 Task: Search One-way flight tickets for 2 adults, 2 children, in Premium economy from Hurghada to Kuala Lumpur to travel on 20-Nov-2023.  Stops: Any number of stops. Choice of flight is Emirates.  Outbound departure time preference is 08:00. Flight should be Any emissions. Connecting airport is Dubai.
Action: Mouse moved to (283, 200)
Screenshot: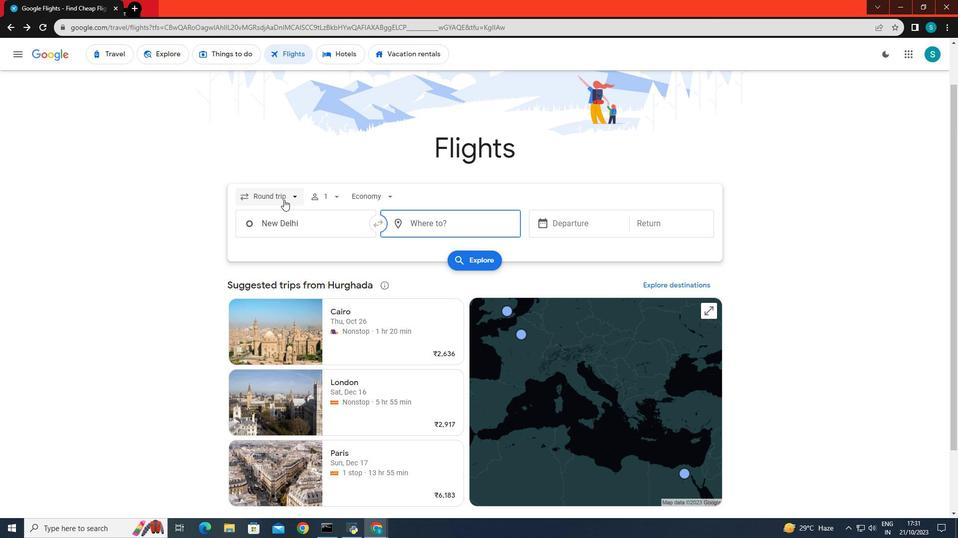 
Action: Mouse pressed left at (283, 200)
Screenshot: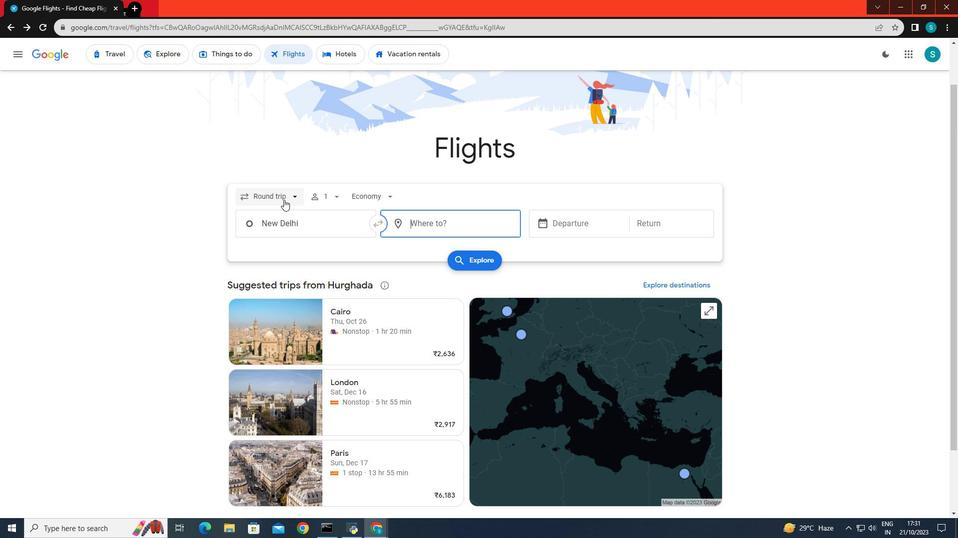 
Action: Mouse moved to (271, 243)
Screenshot: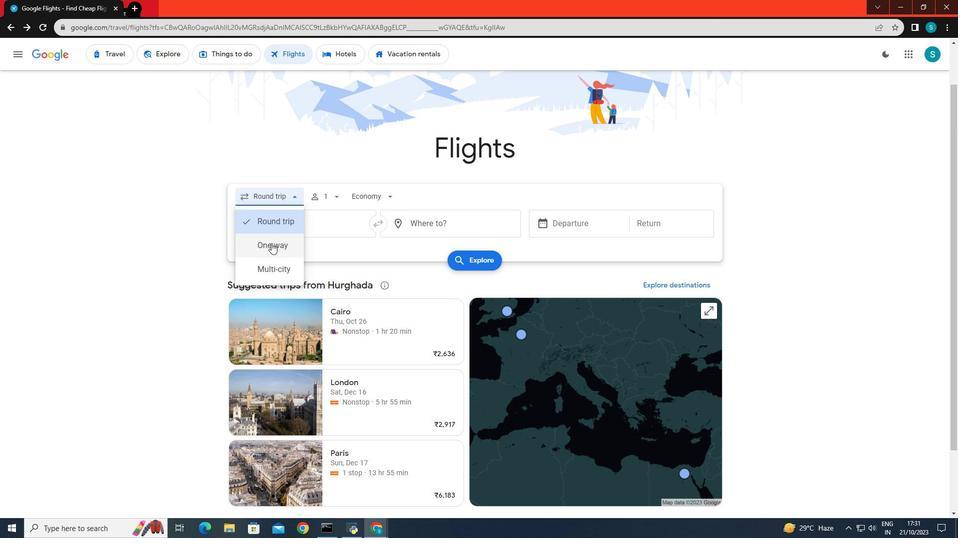 
Action: Mouse pressed left at (271, 243)
Screenshot: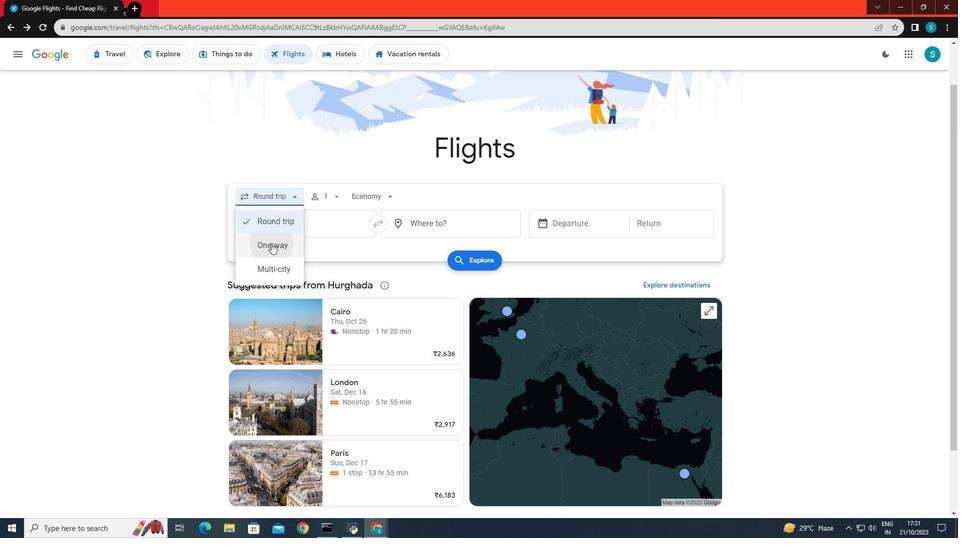
Action: Mouse moved to (325, 192)
Screenshot: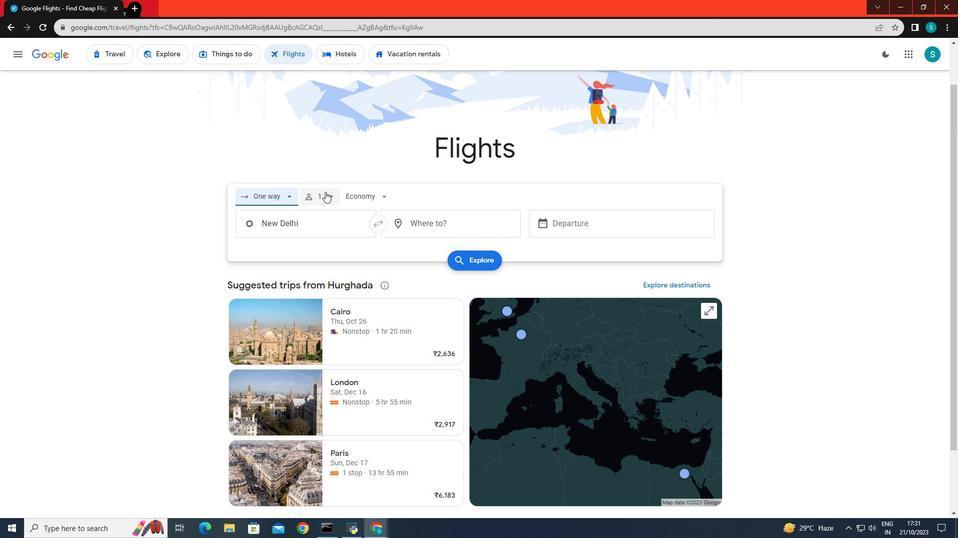 
Action: Mouse pressed left at (325, 192)
Screenshot: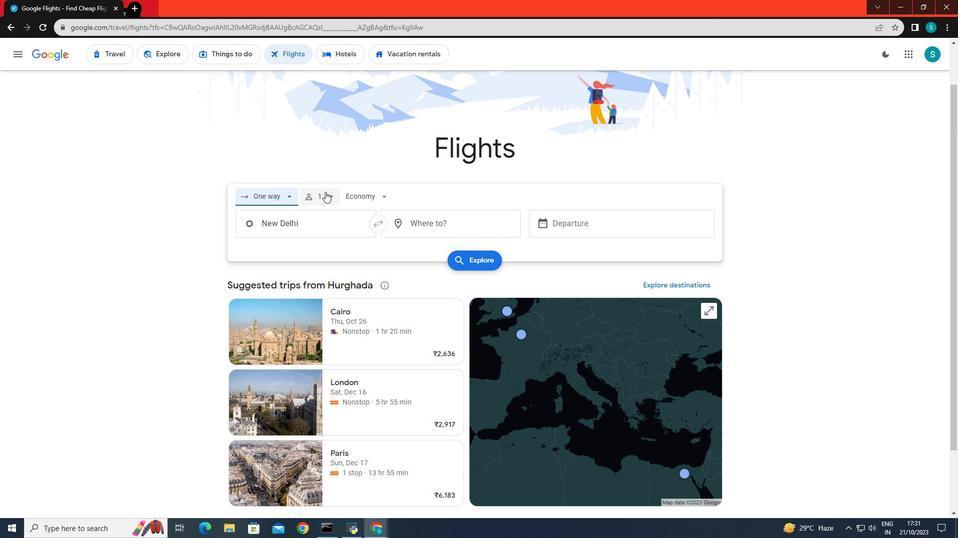 
Action: Mouse moved to (405, 223)
Screenshot: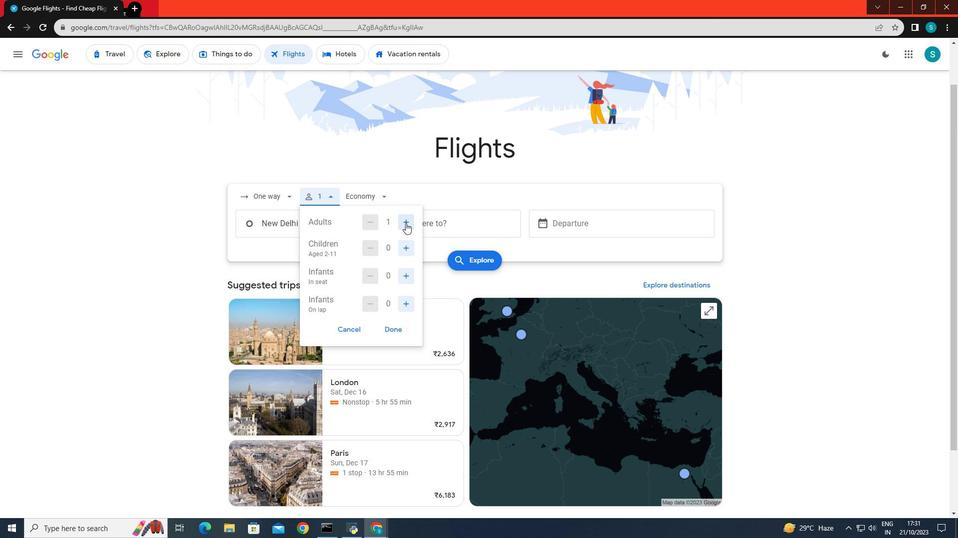 
Action: Mouse pressed left at (405, 223)
Screenshot: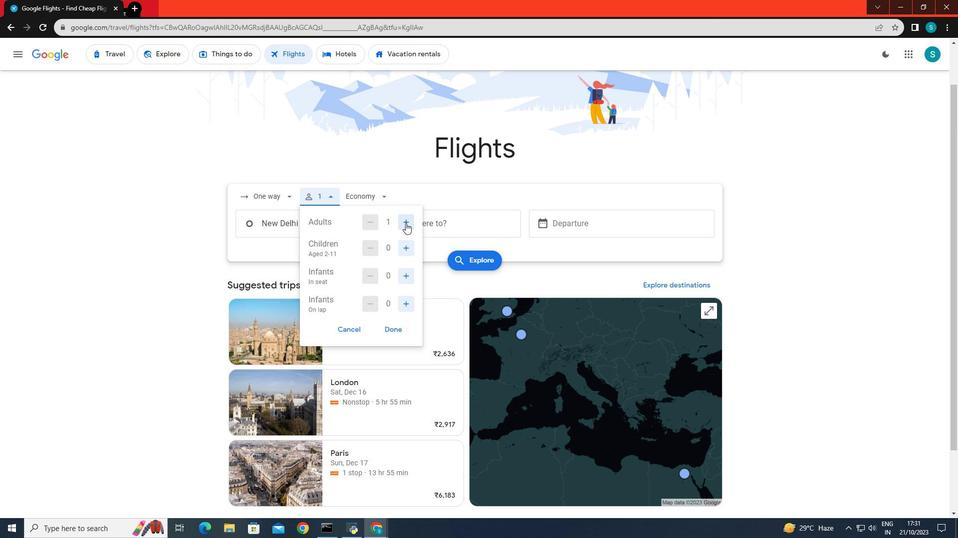 
Action: Mouse moved to (408, 252)
Screenshot: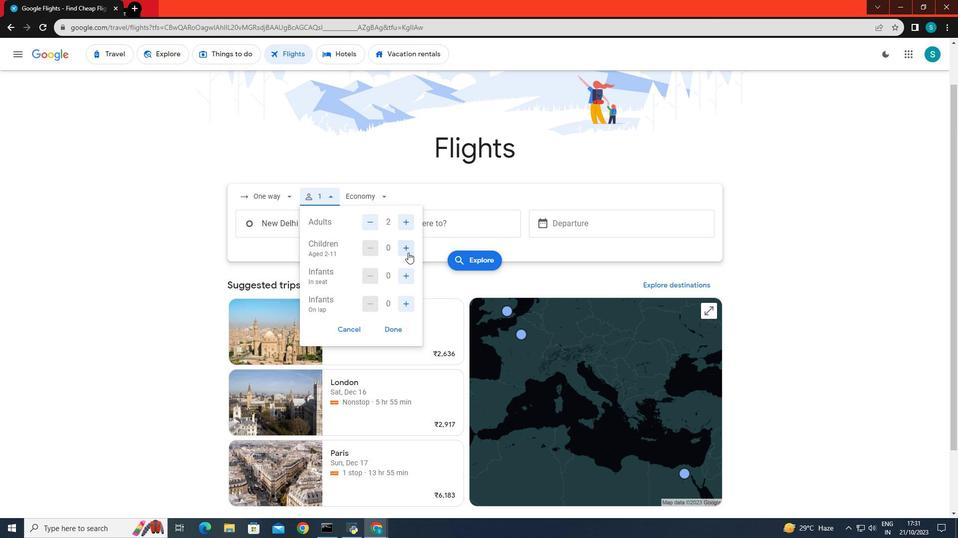 
Action: Mouse pressed left at (408, 252)
Screenshot: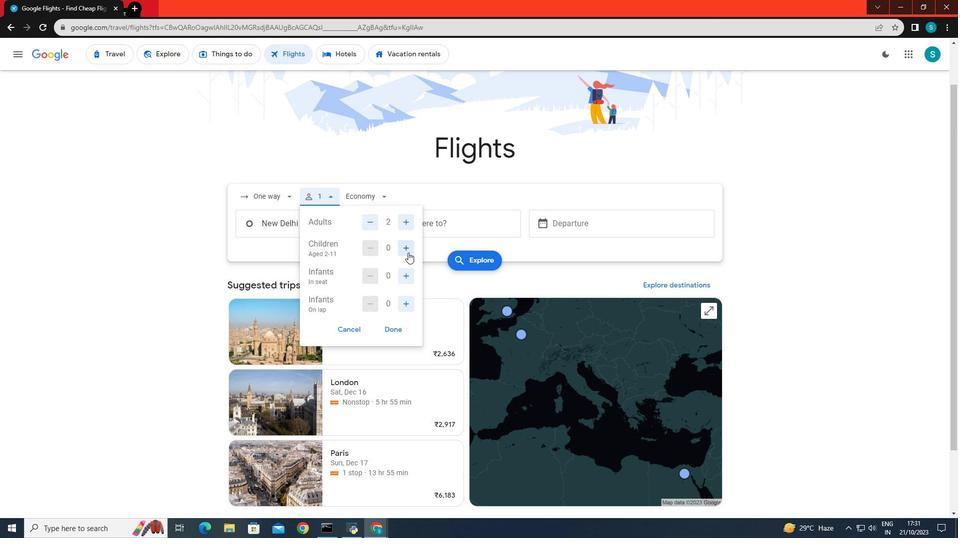 
Action: Mouse pressed left at (408, 252)
Screenshot: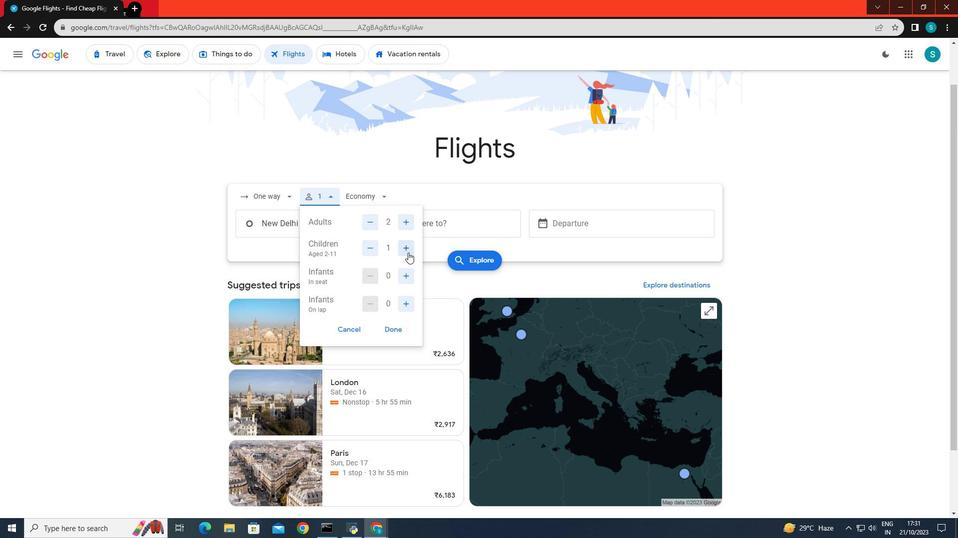 
Action: Mouse moved to (401, 331)
Screenshot: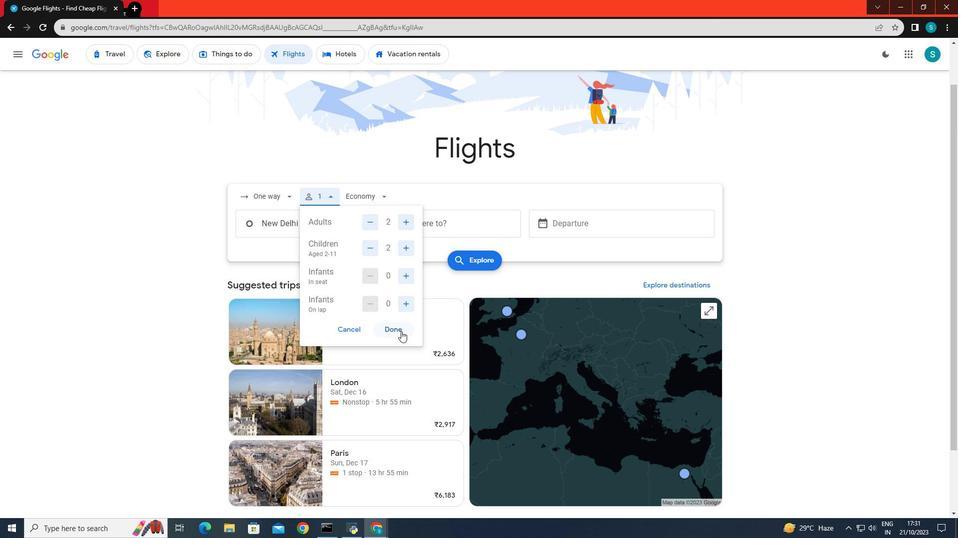 
Action: Mouse pressed left at (401, 331)
Screenshot: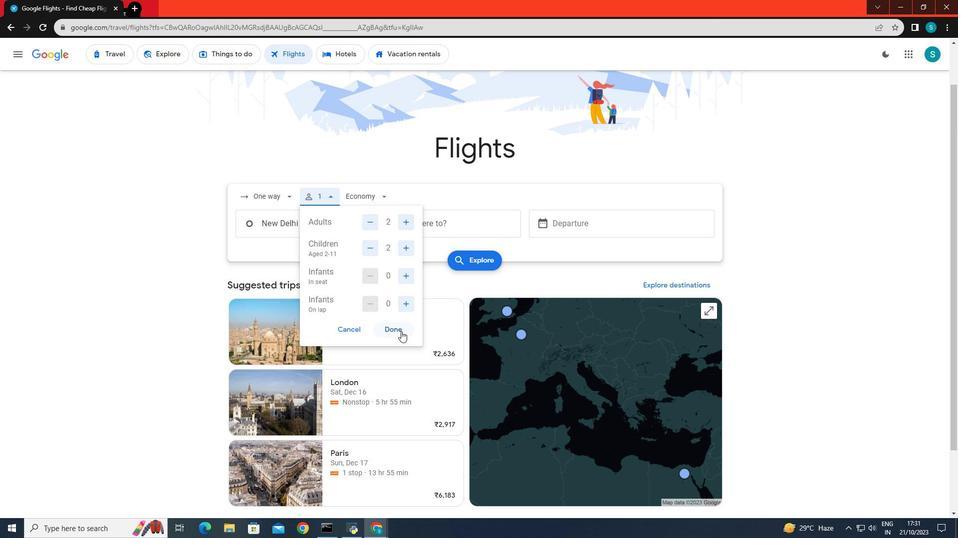
Action: Mouse moved to (359, 200)
Screenshot: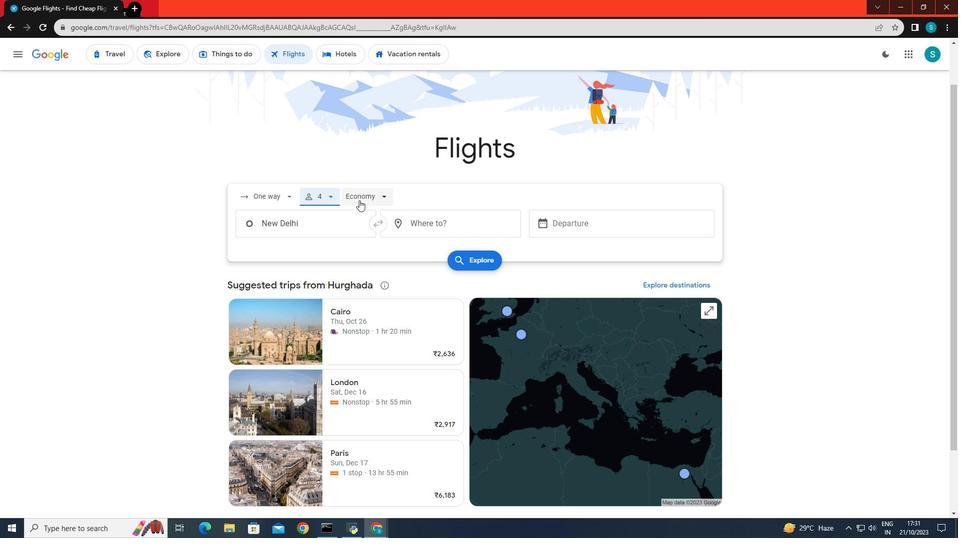 
Action: Mouse pressed left at (359, 200)
Screenshot: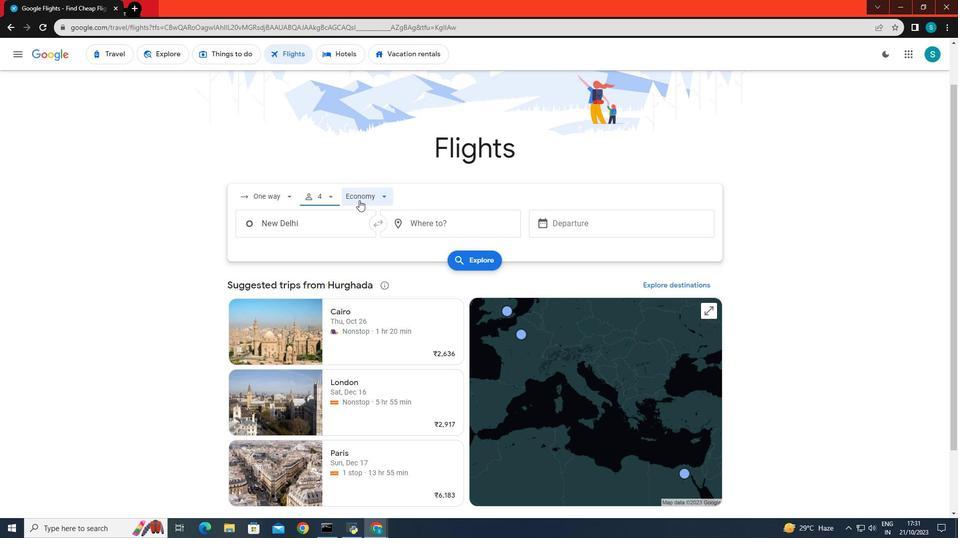 
Action: Mouse moved to (366, 247)
Screenshot: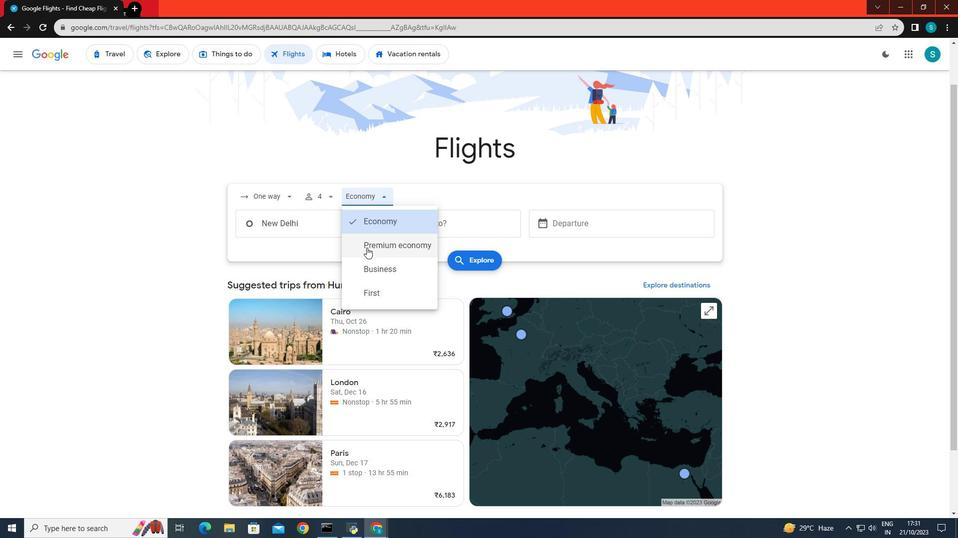 
Action: Mouse pressed left at (366, 247)
Screenshot: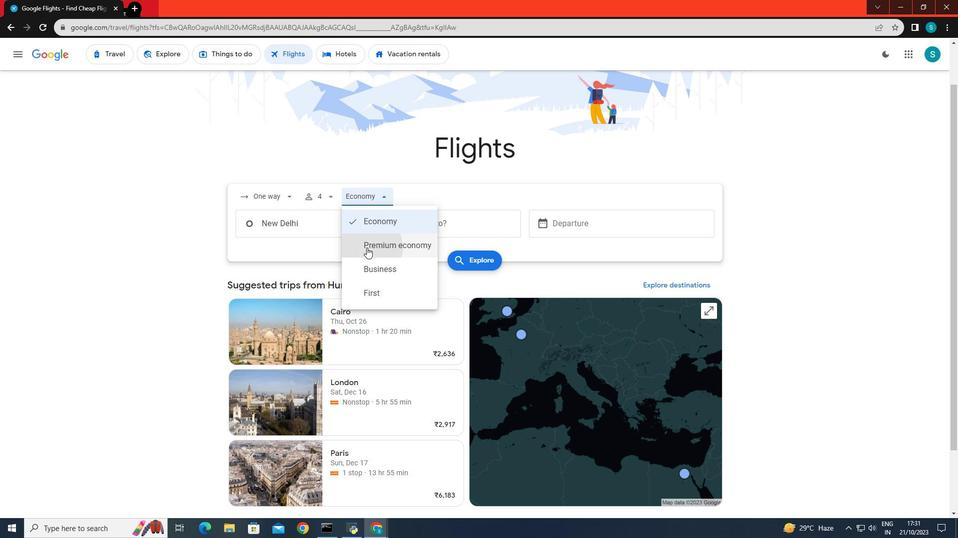 
Action: Mouse moved to (306, 223)
Screenshot: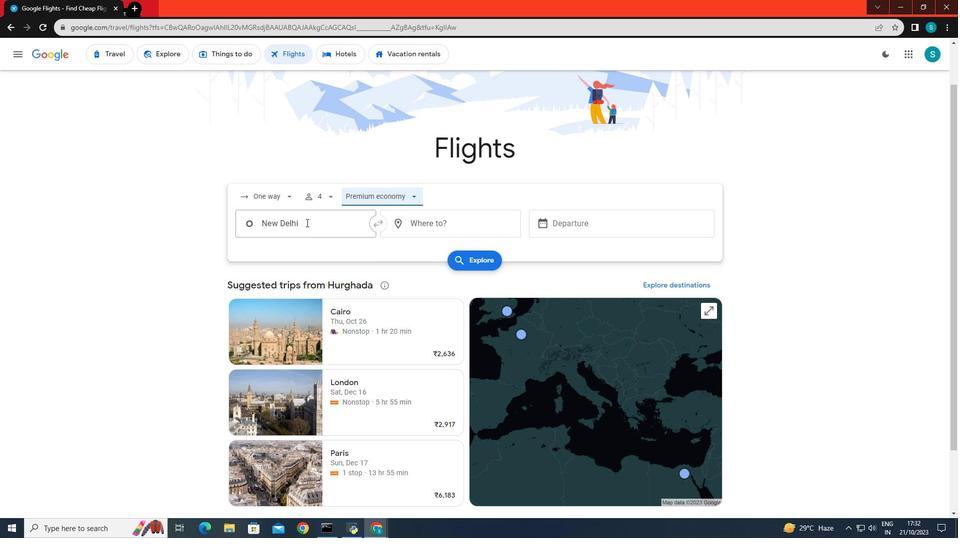 
Action: Mouse pressed left at (306, 223)
Screenshot: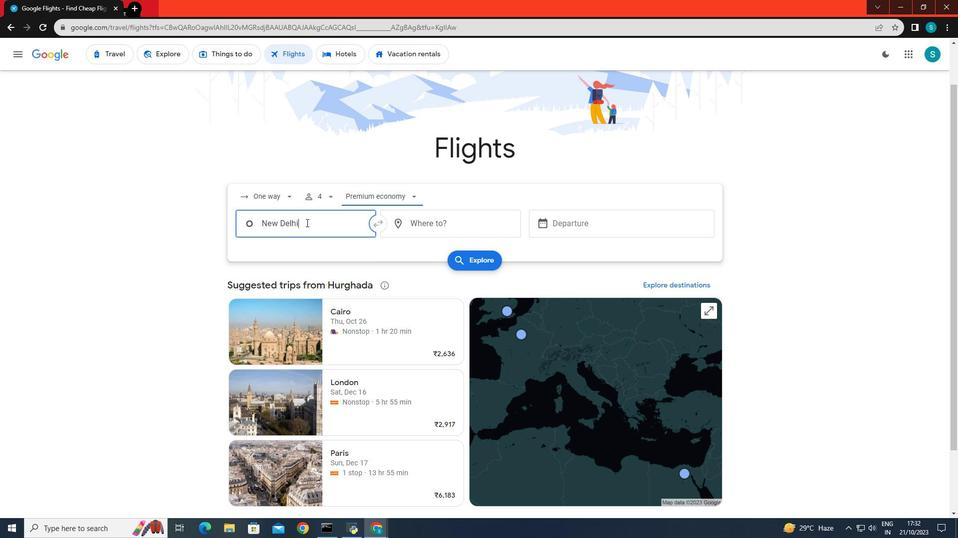 
Action: Key pressed <Key.backspace><Key.caps_lock>H<Key.caps_lock>i<Key.backspace>urghada
Screenshot: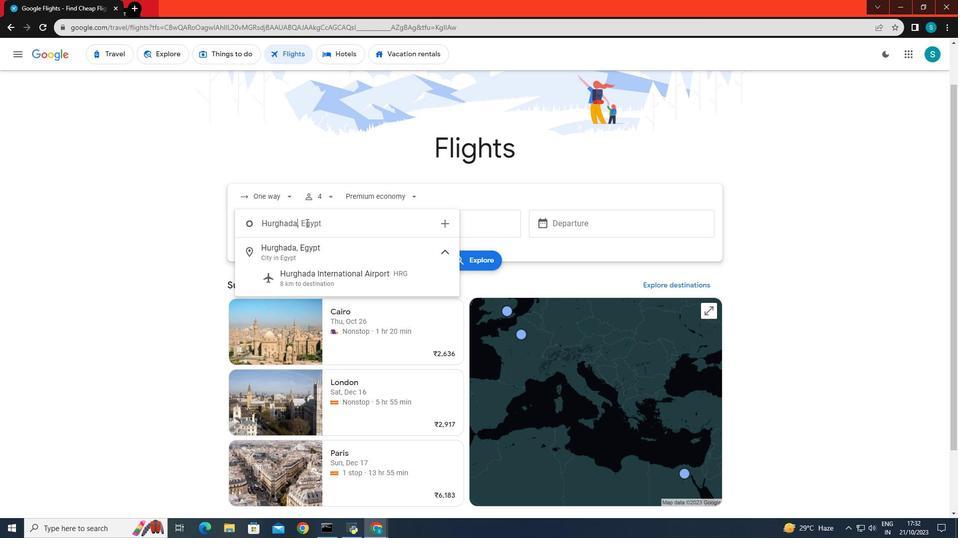 
Action: Mouse moved to (311, 281)
Screenshot: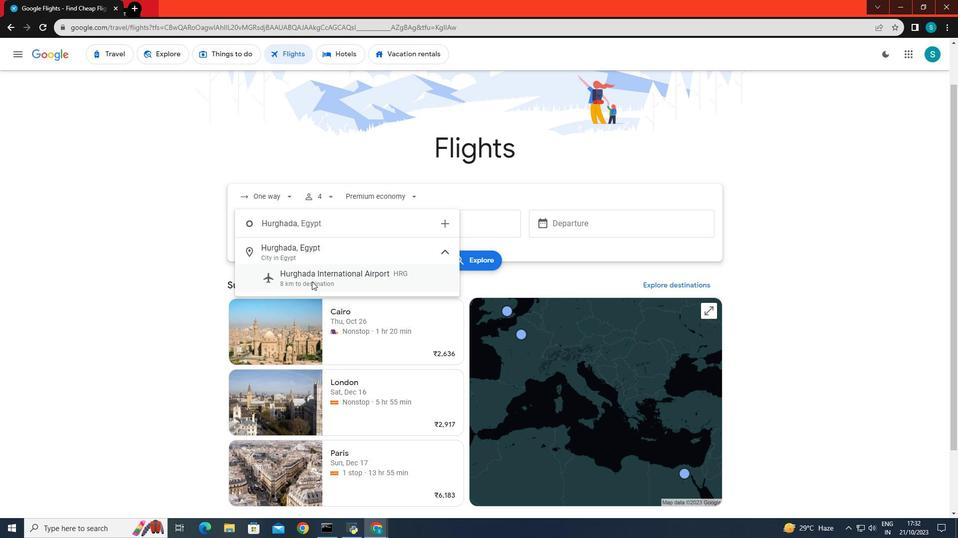 
Action: Mouse pressed left at (311, 281)
Screenshot: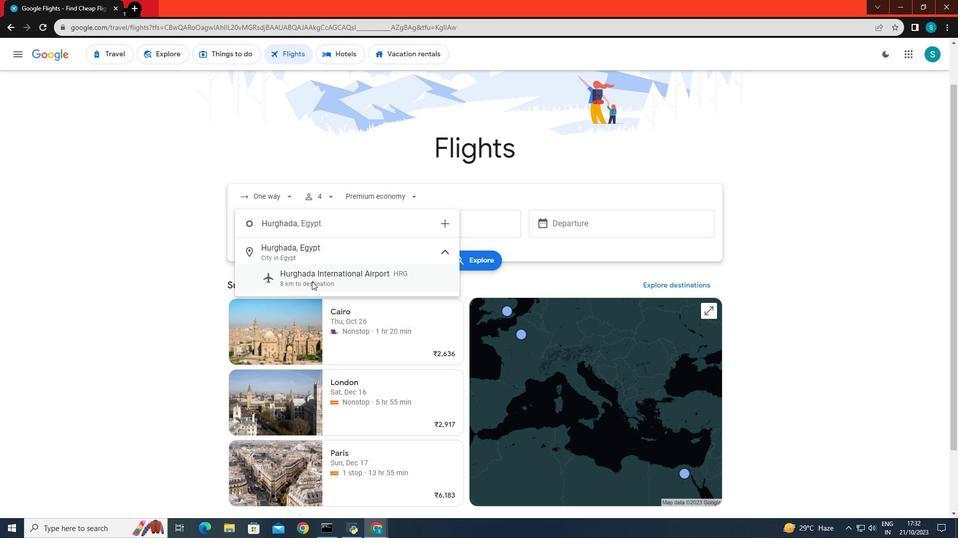 
Action: Mouse moved to (416, 222)
Screenshot: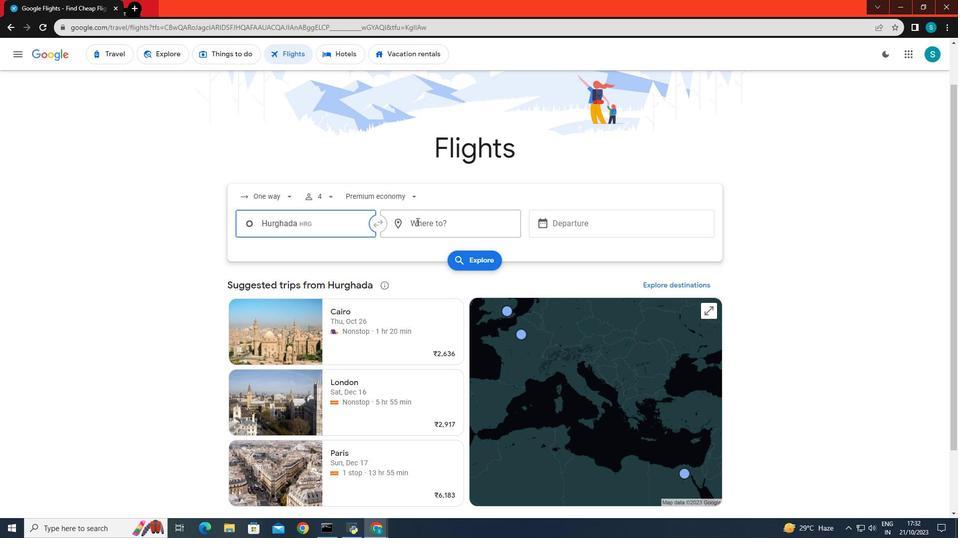 
Action: Mouse pressed left at (416, 222)
Screenshot: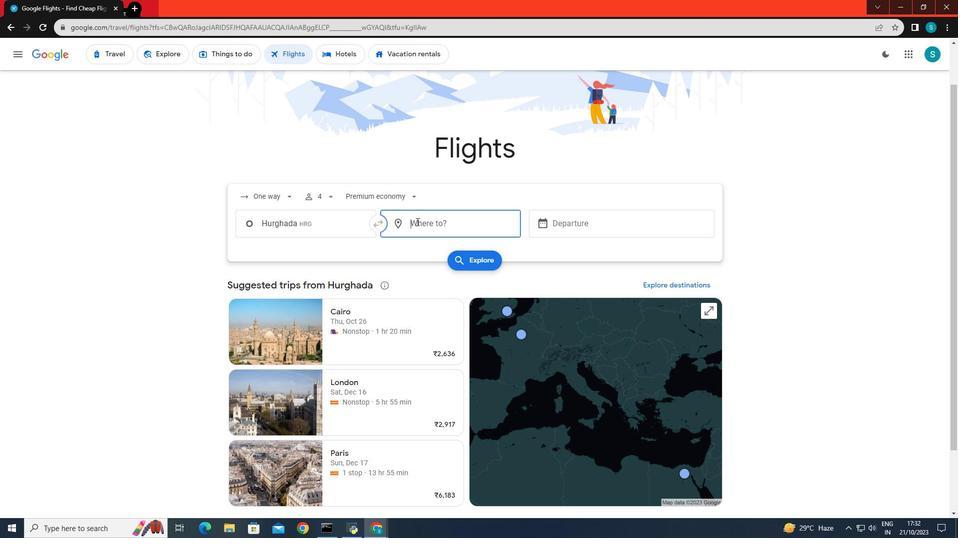 
Action: Mouse moved to (408, 219)
Screenshot: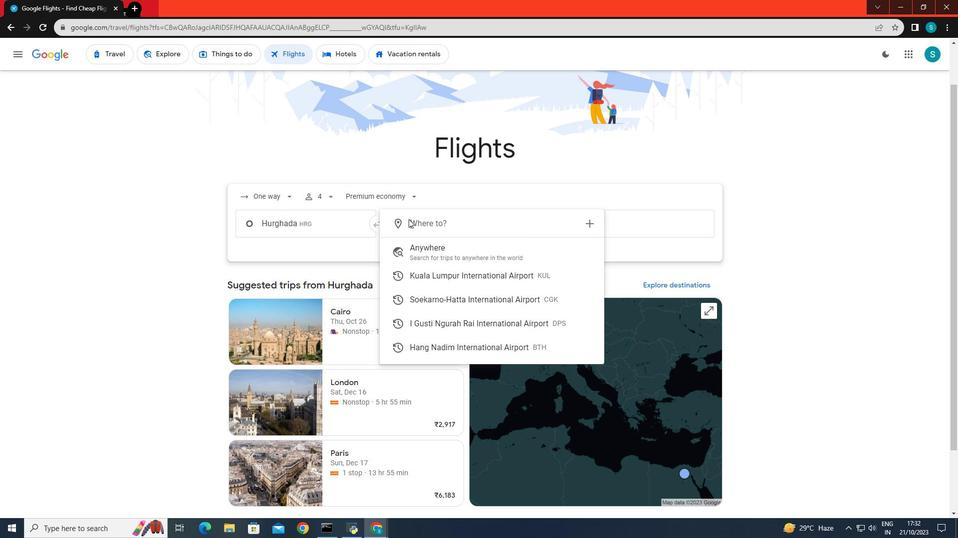 
Action: Key pressed <Key.caps_lock>K<Key.caps_lock>uala<Key.space><Key.caps_lock>L
Screenshot: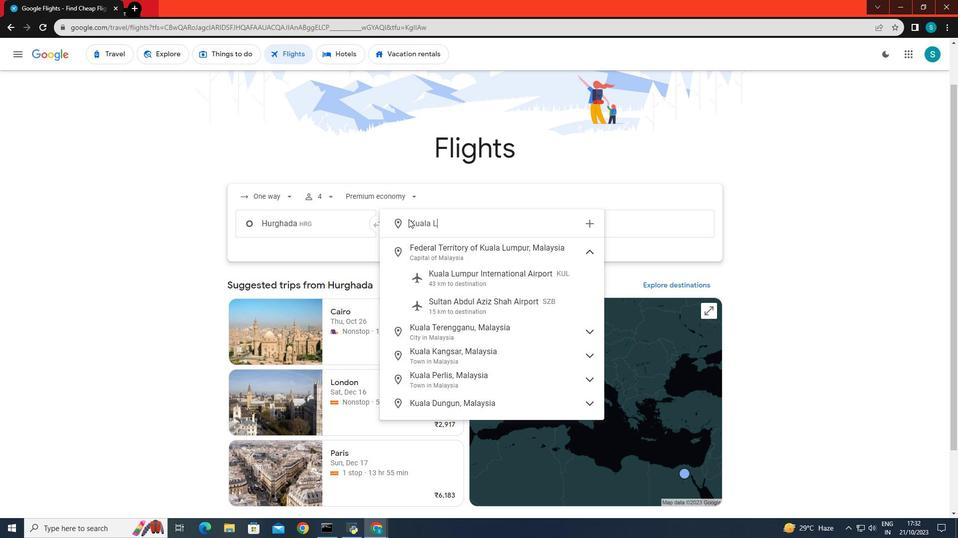 
Action: Mouse moved to (439, 275)
Screenshot: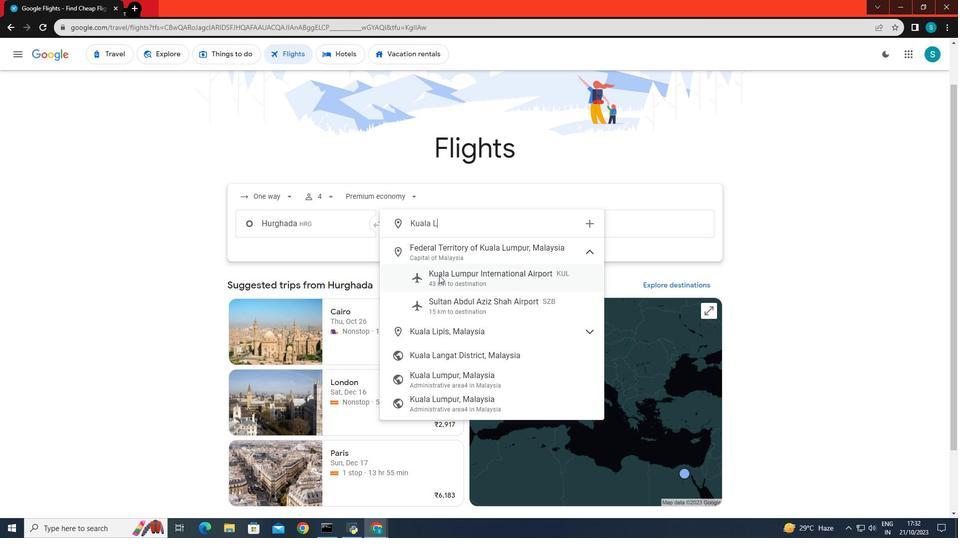 
Action: Mouse pressed left at (439, 275)
Screenshot: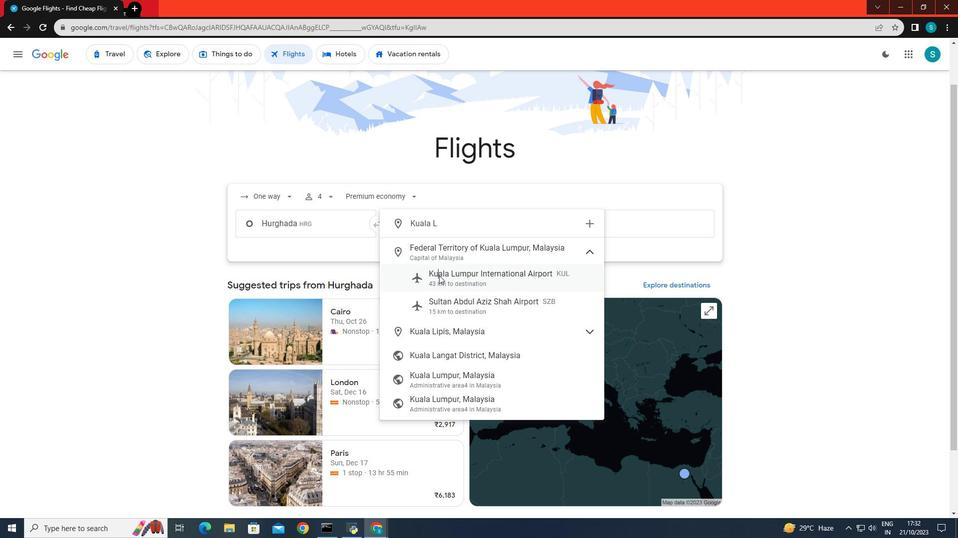 
Action: Mouse moved to (569, 227)
Screenshot: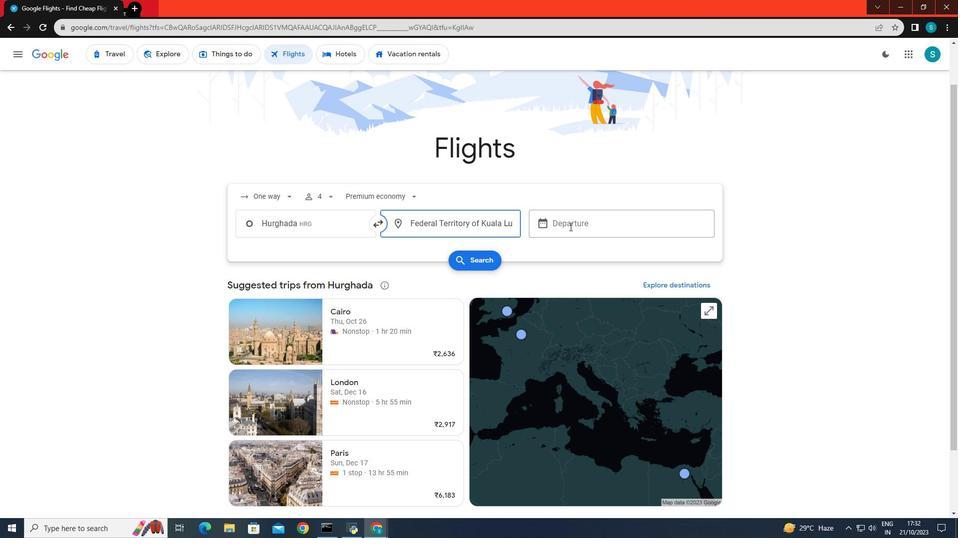 
Action: Mouse pressed left at (569, 227)
Screenshot: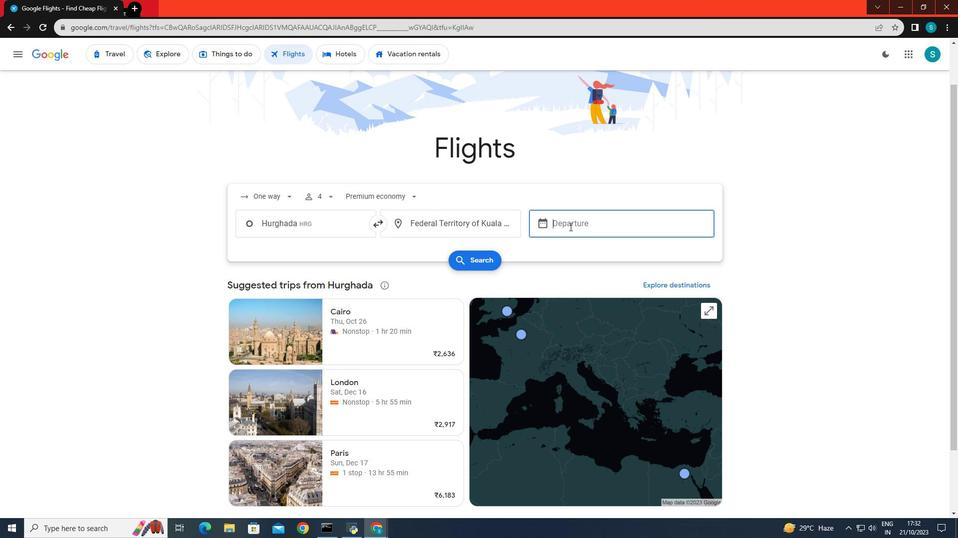 
Action: Mouse moved to (575, 386)
Screenshot: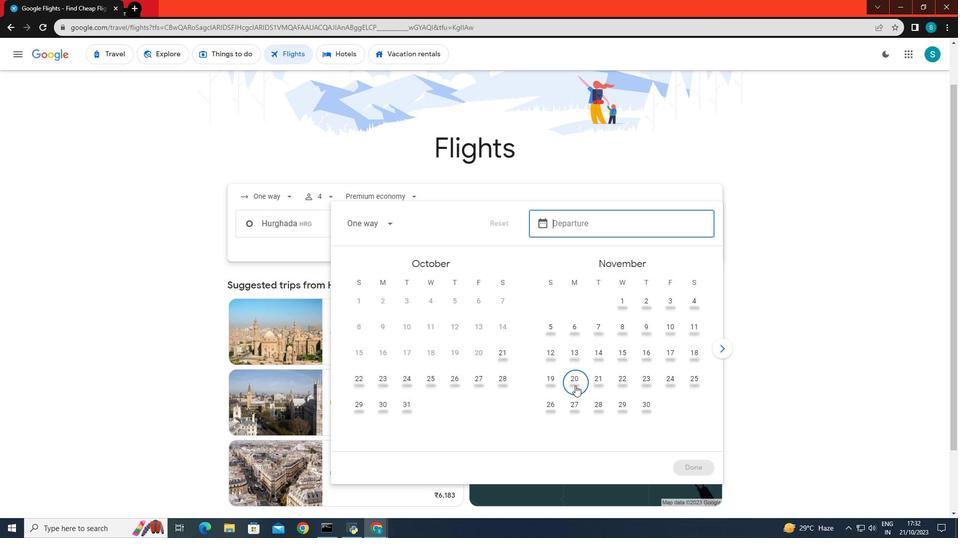
Action: Mouse pressed left at (575, 386)
Screenshot: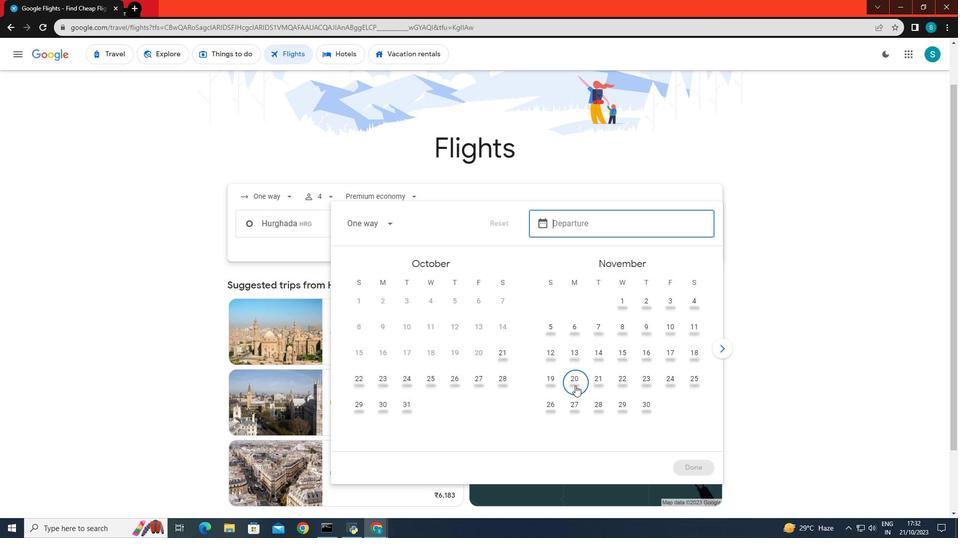 
Action: Mouse moved to (699, 466)
Screenshot: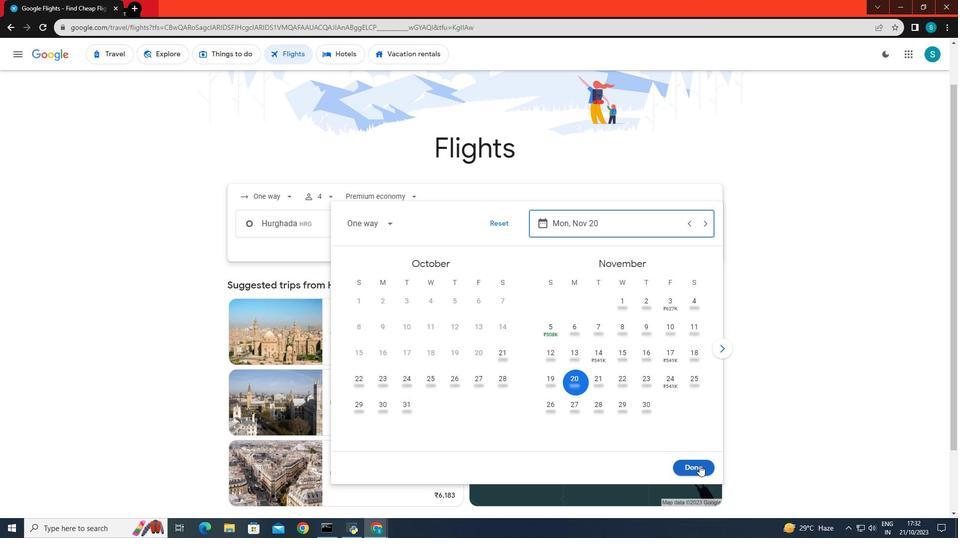 
Action: Mouse pressed left at (699, 466)
Screenshot: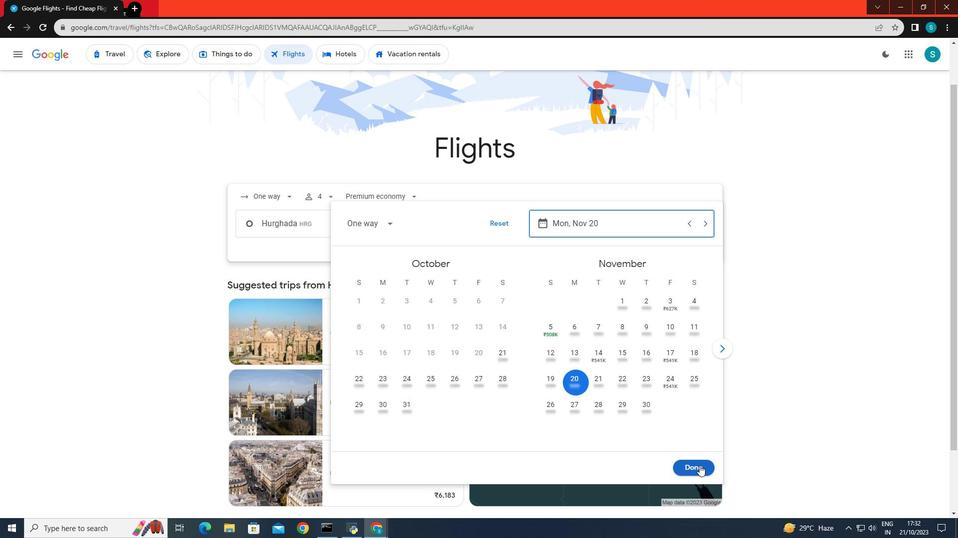 
Action: Mouse moved to (485, 260)
Screenshot: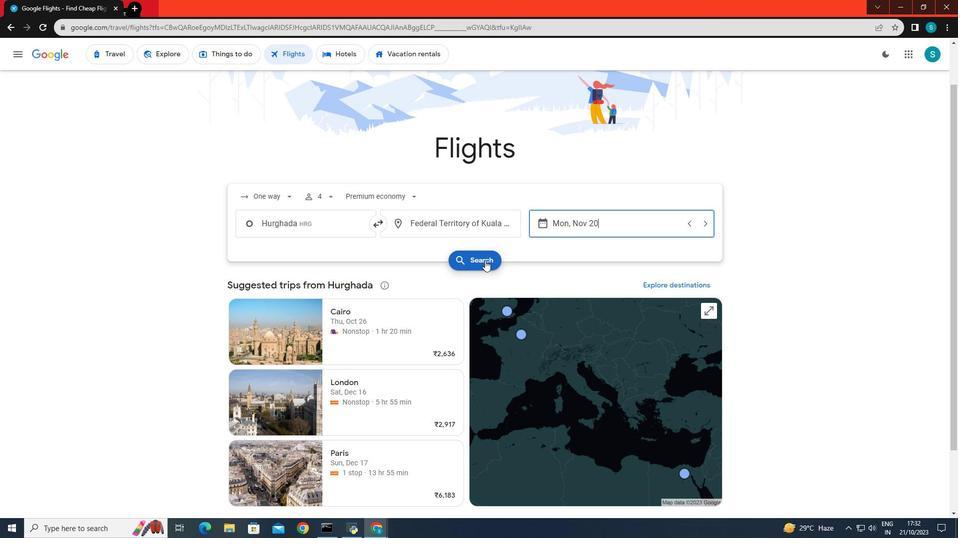 
Action: Mouse pressed left at (485, 260)
Screenshot: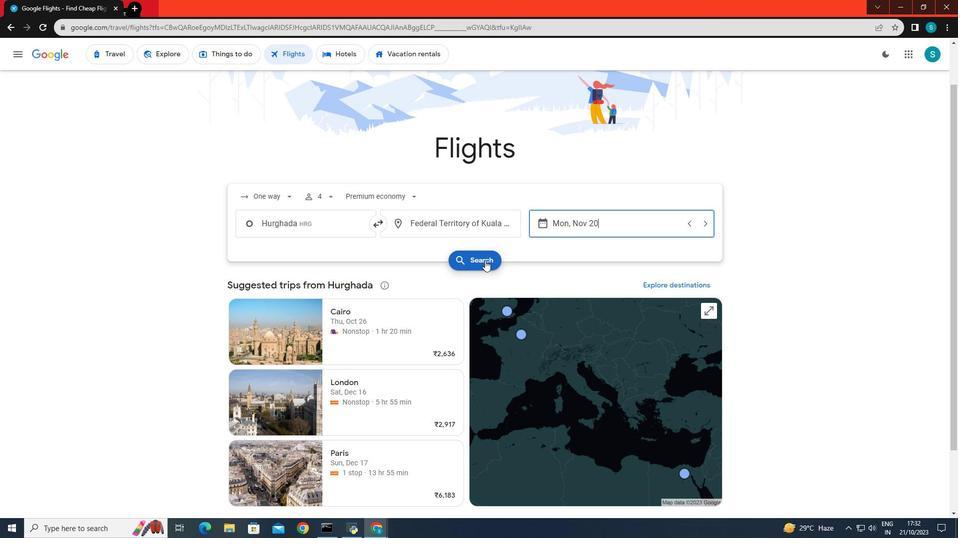 
Action: Mouse moved to (305, 148)
Screenshot: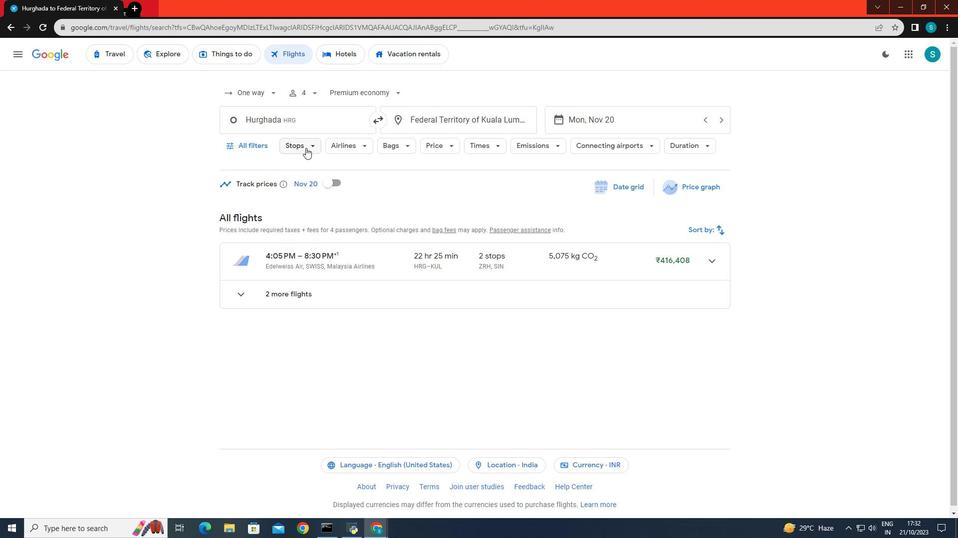 
Action: Mouse pressed left at (305, 148)
Screenshot: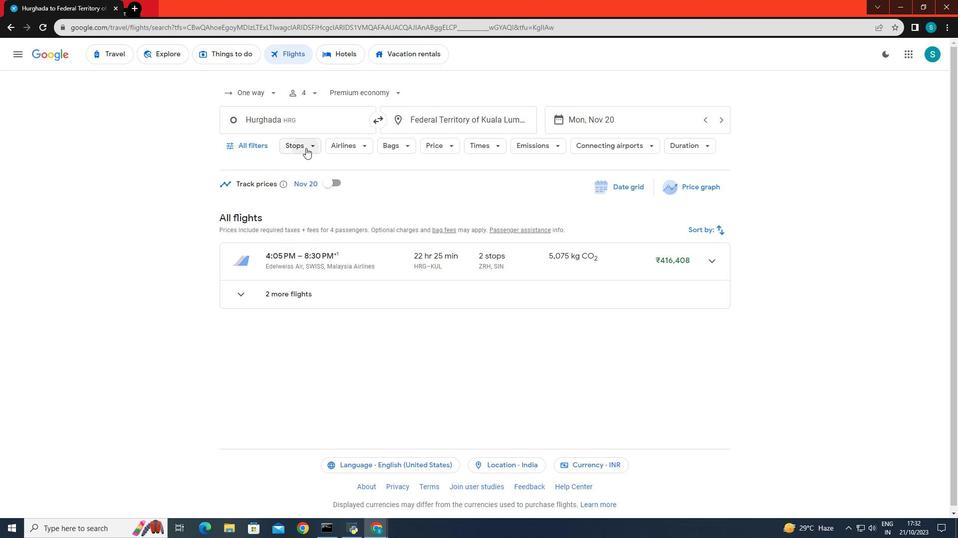 
Action: Mouse moved to (303, 196)
Screenshot: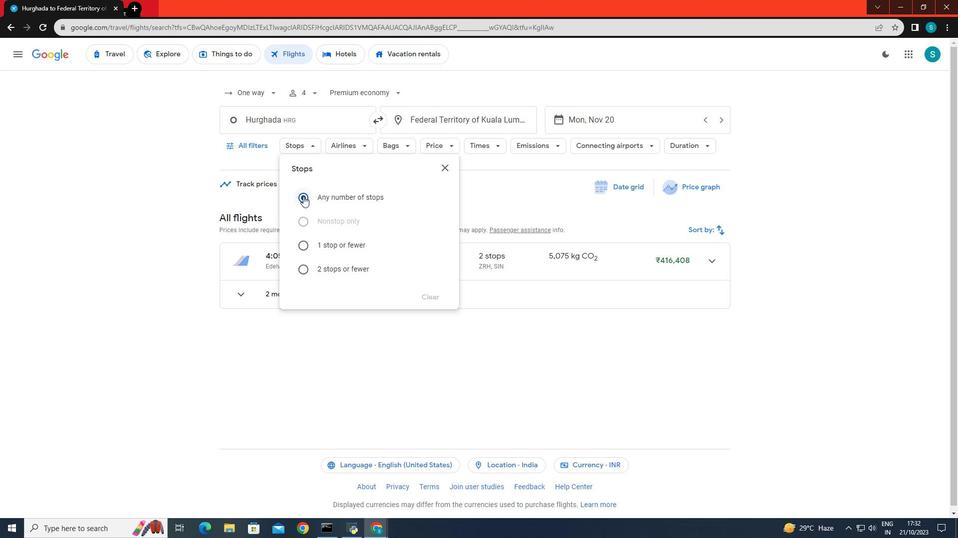 
Action: Mouse pressed left at (303, 196)
Screenshot: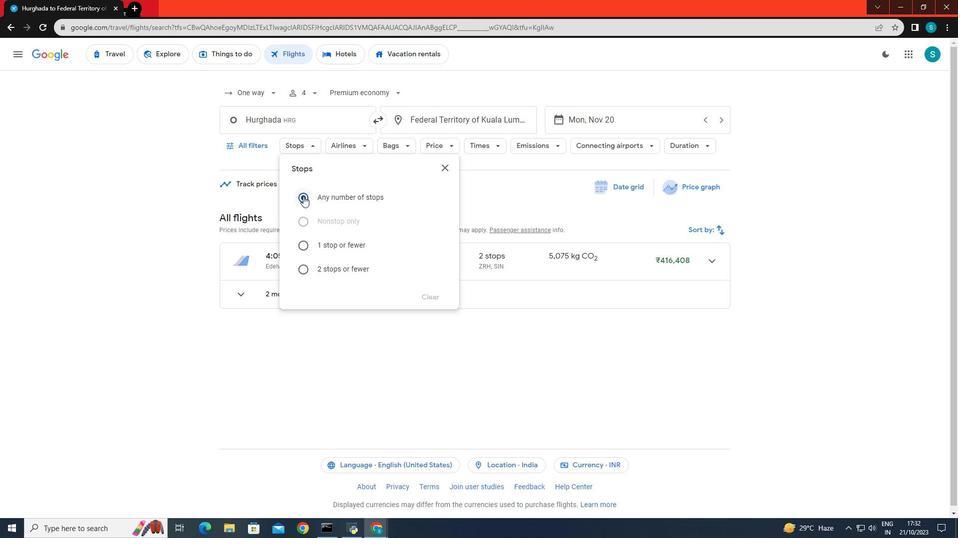 
Action: Mouse moved to (162, 221)
Screenshot: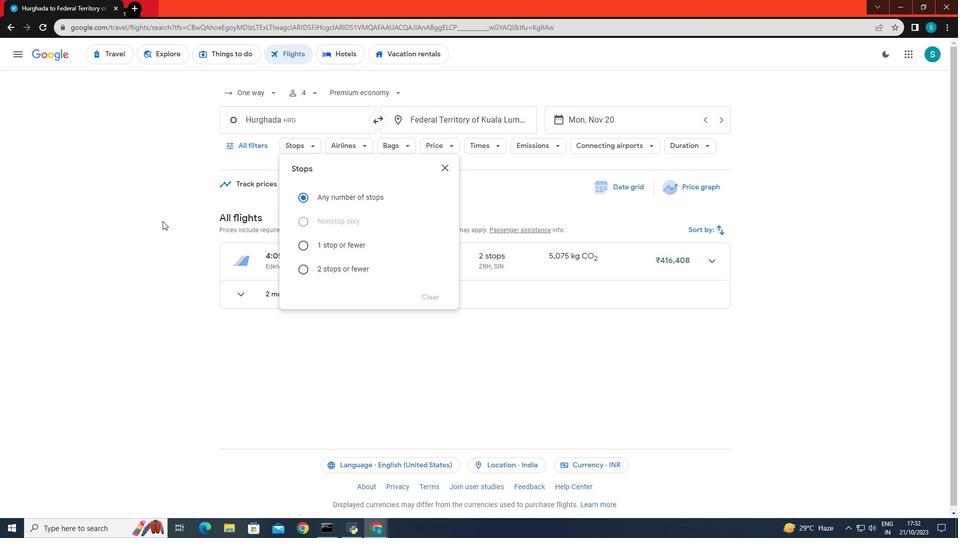 
Action: Mouse pressed left at (162, 221)
Screenshot: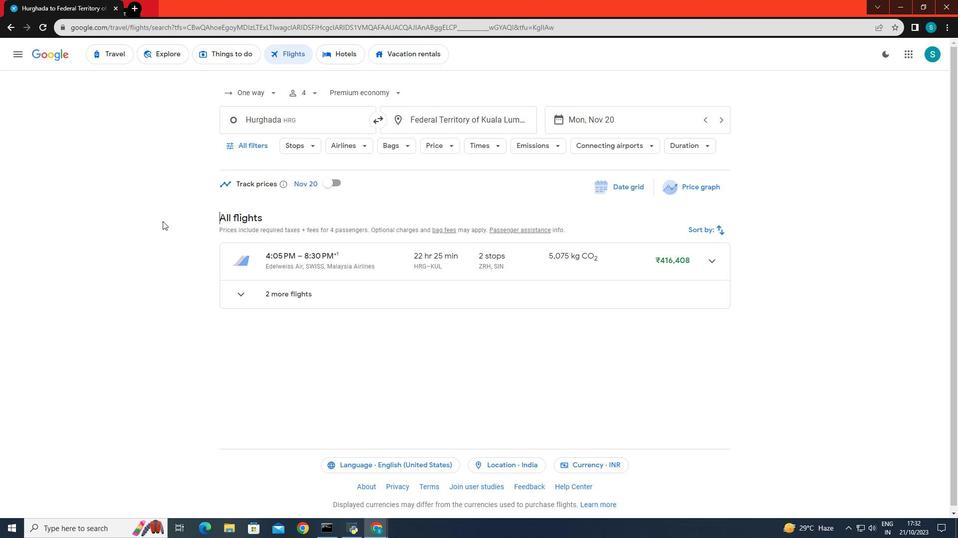 
Action: Mouse moved to (348, 146)
Screenshot: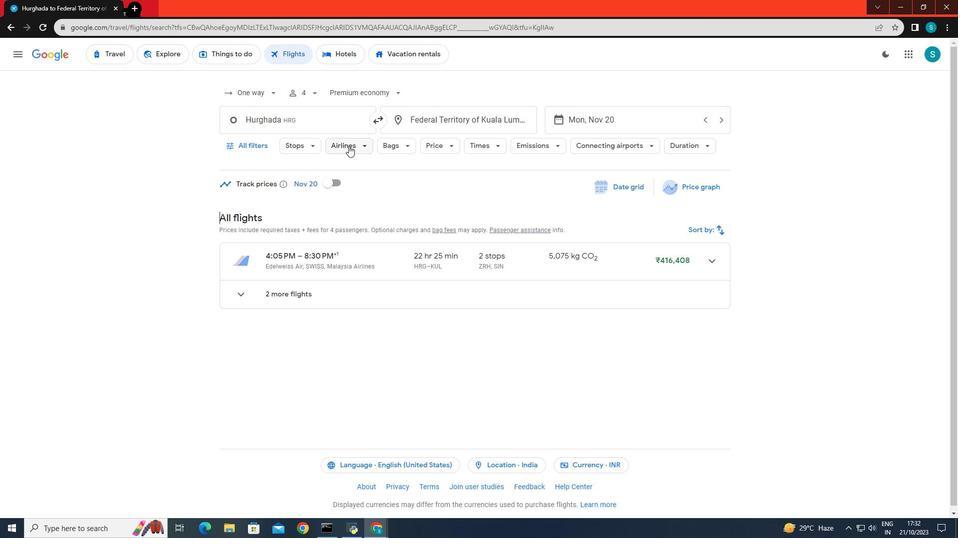 
Action: Mouse pressed left at (348, 146)
Screenshot: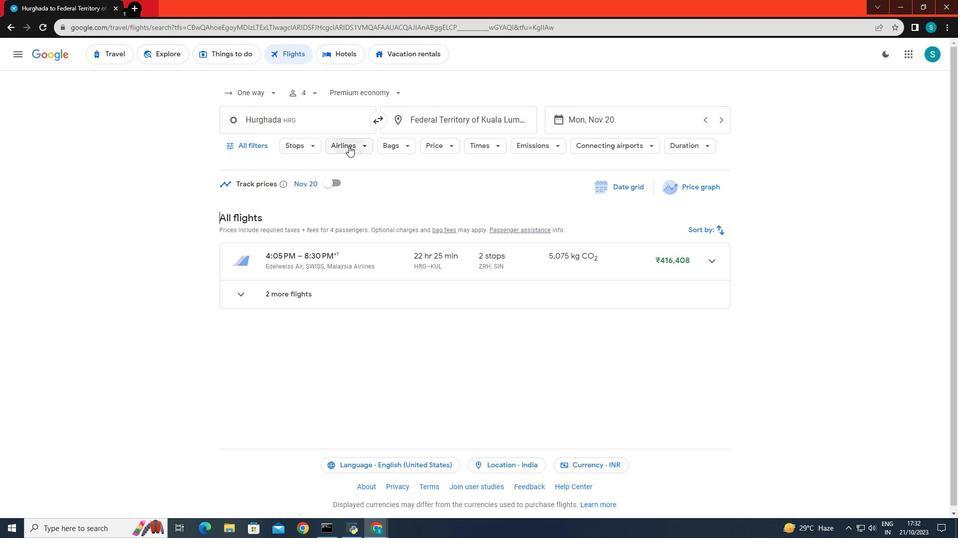 
Action: Mouse moved to (387, 358)
Screenshot: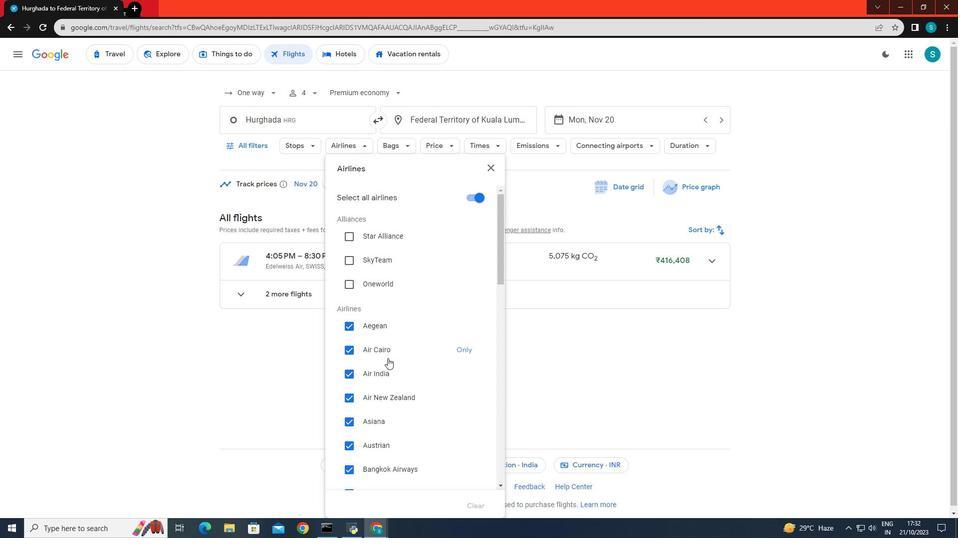 
Action: Mouse scrolled (387, 358) with delta (0, 0)
Screenshot: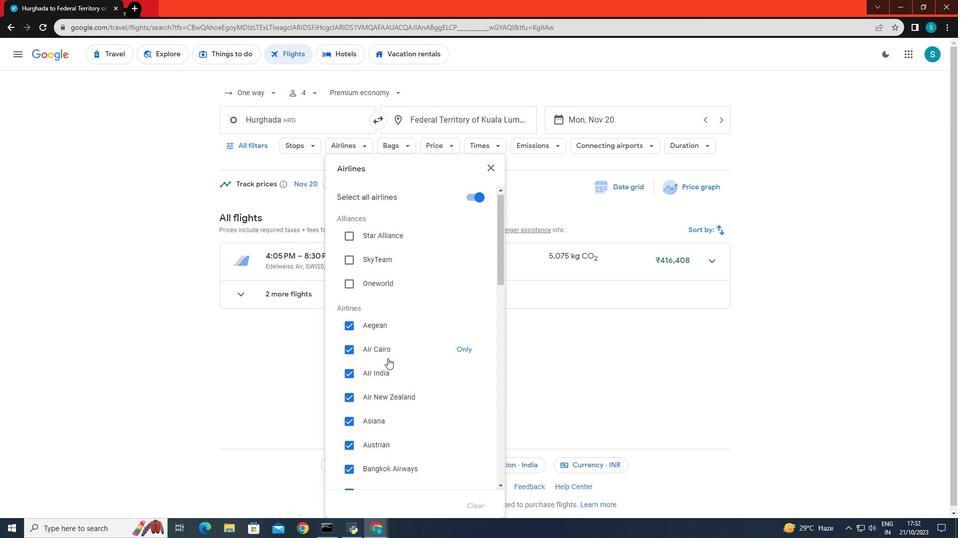 
Action: Mouse scrolled (387, 358) with delta (0, 0)
Screenshot: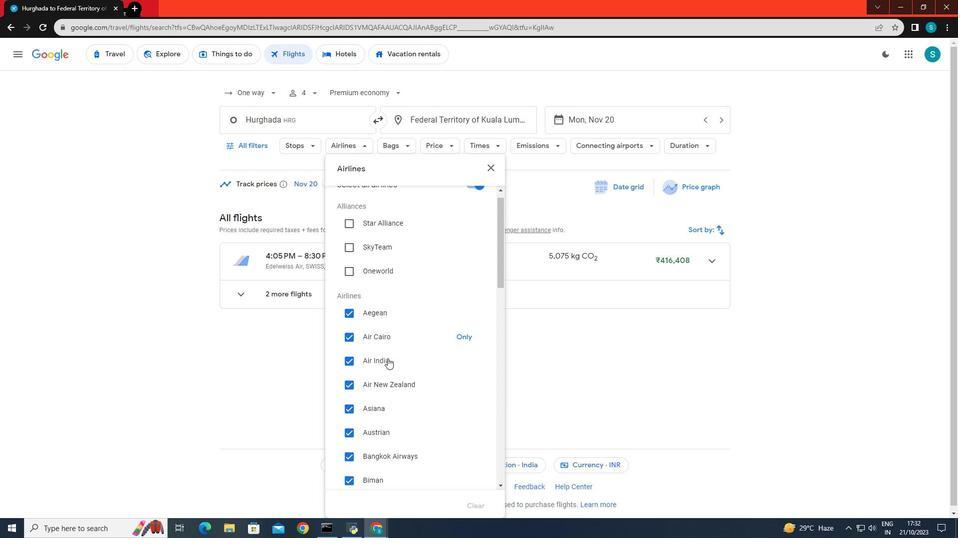
Action: Mouse moved to (377, 398)
Screenshot: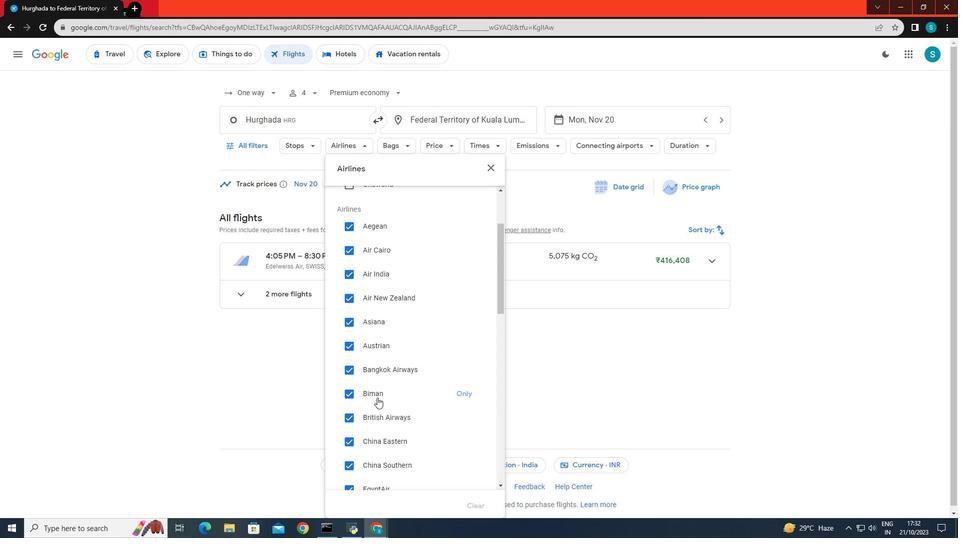 
Action: Mouse scrolled (377, 397) with delta (0, 0)
Screenshot: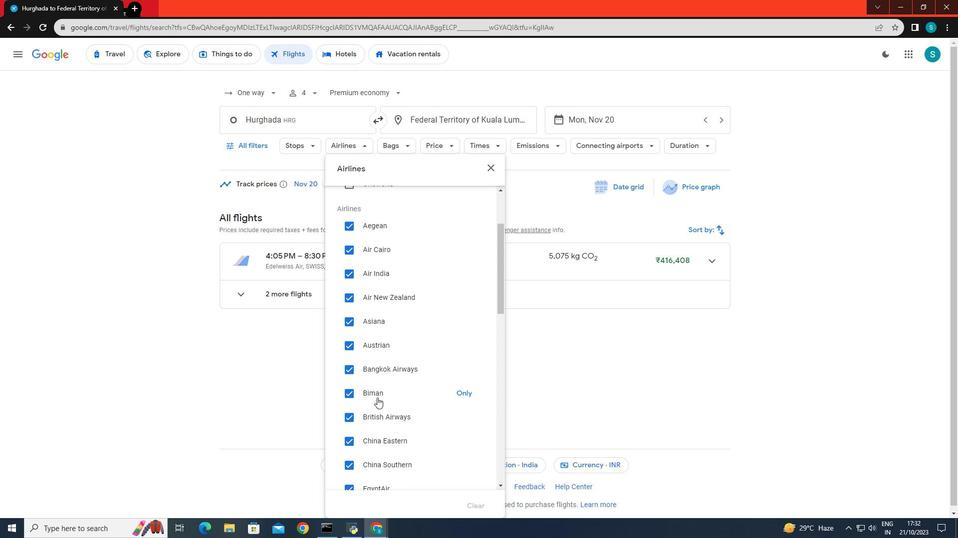 
Action: Mouse scrolled (377, 397) with delta (0, 0)
Screenshot: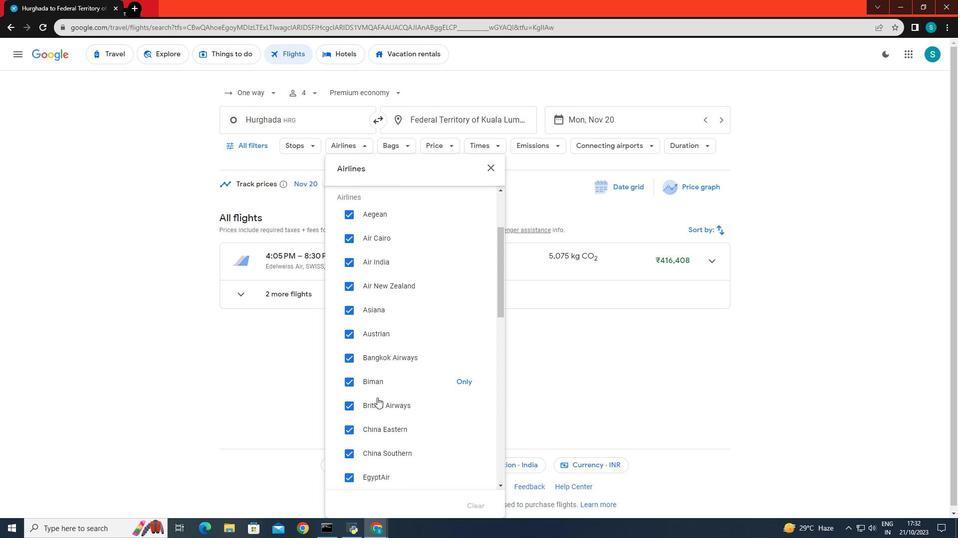 
Action: Mouse moved to (374, 388)
Screenshot: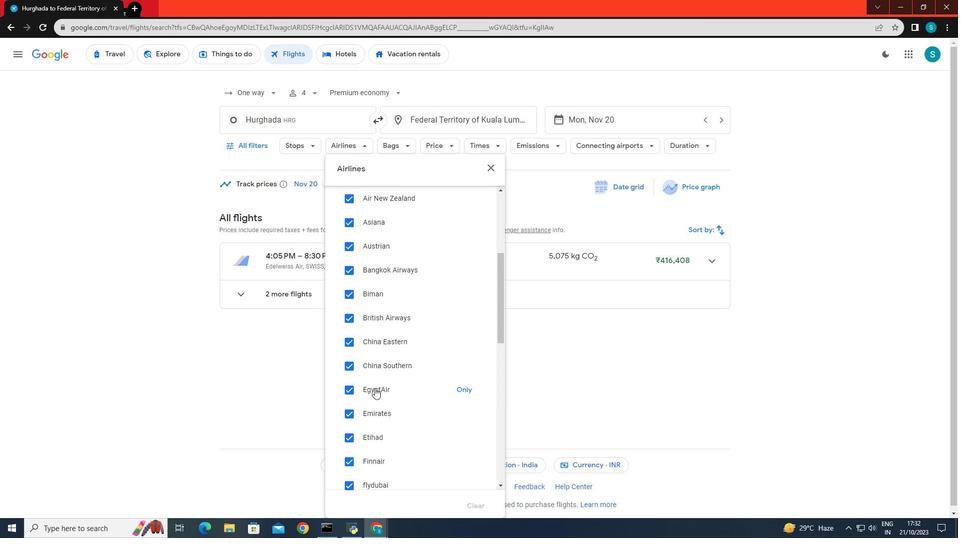 
Action: Mouse scrolled (374, 388) with delta (0, 0)
Screenshot: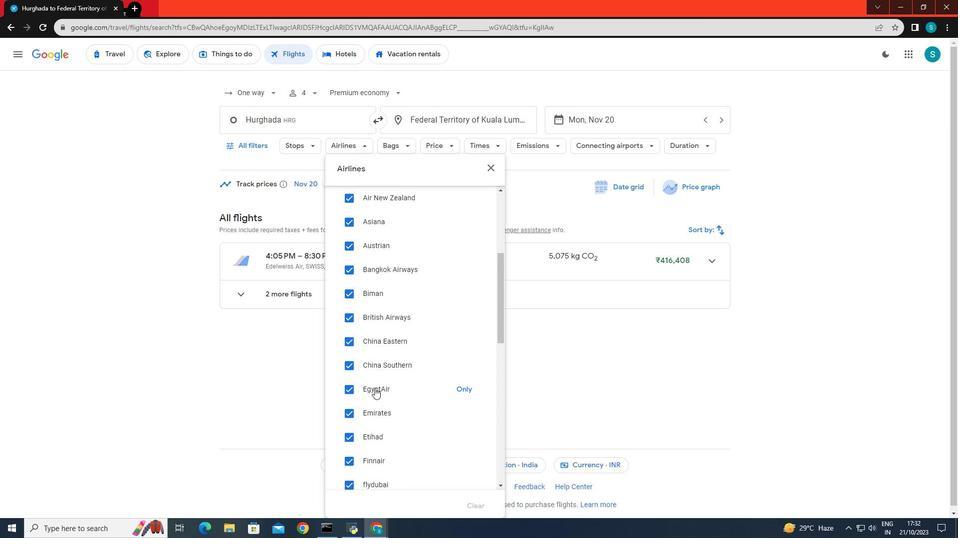 
Action: Mouse moved to (462, 368)
Screenshot: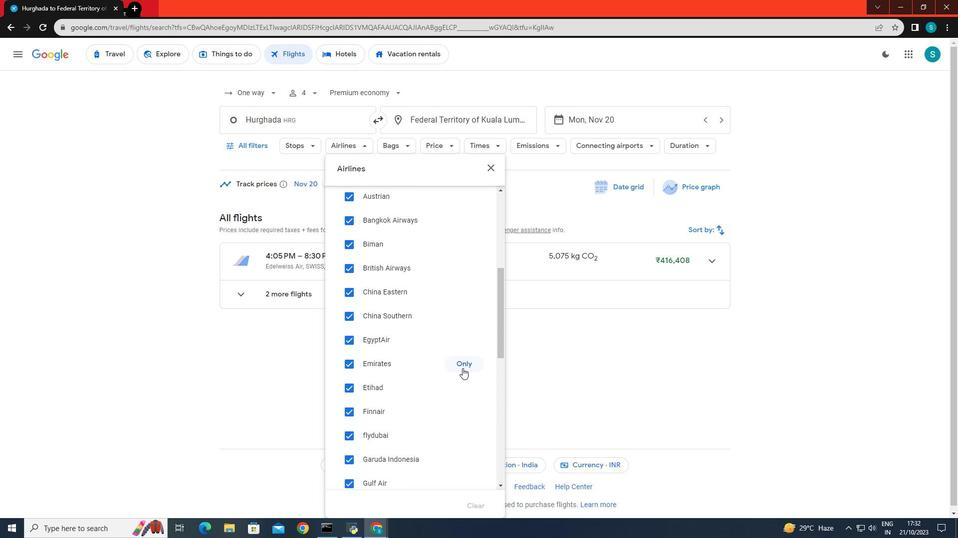 
Action: Mouse pressed left at (462, 368)
Screenshot: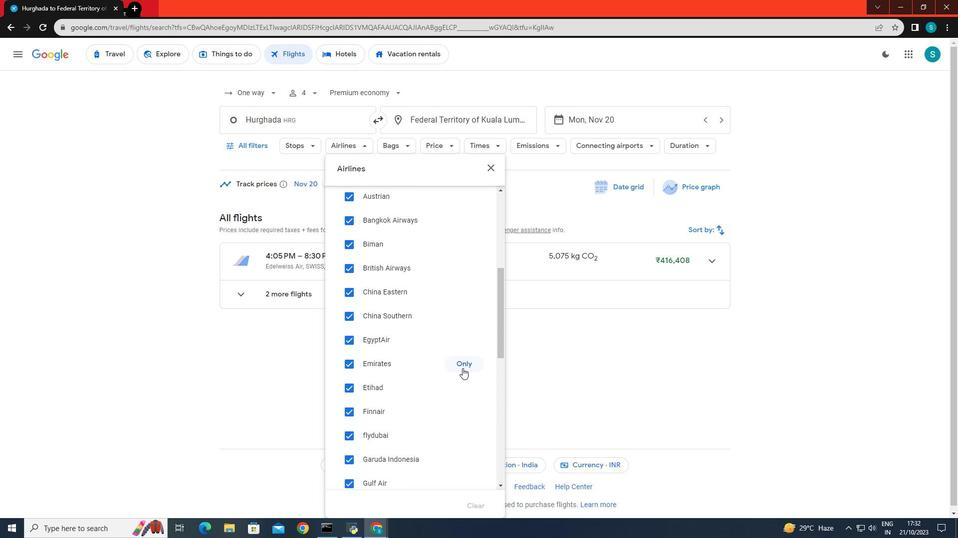 
Action: Mouse moved to (197, 381)
Screenshot: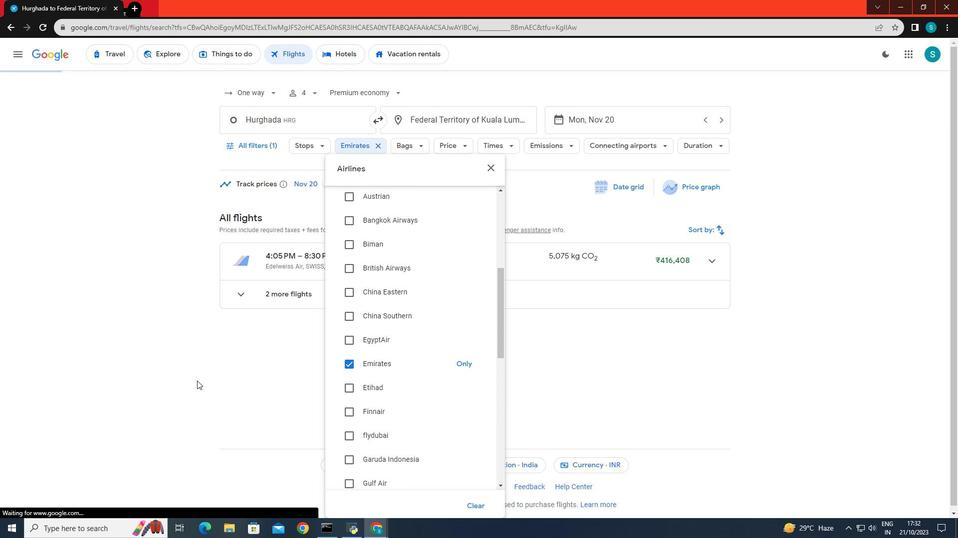 
Action: Mouse pressed left at (197, 381)
Screenshot: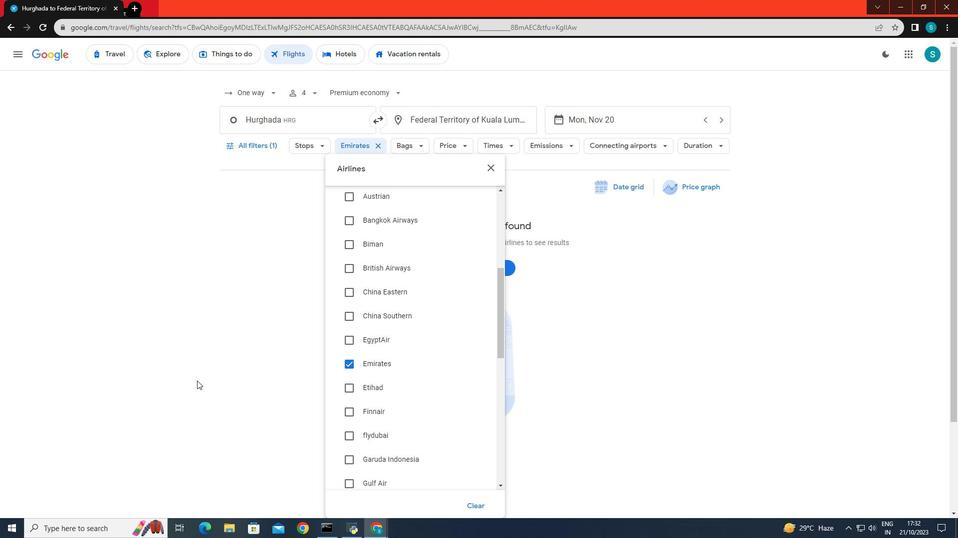 
Action: Mouse moved to (496, 142)
Screenshot: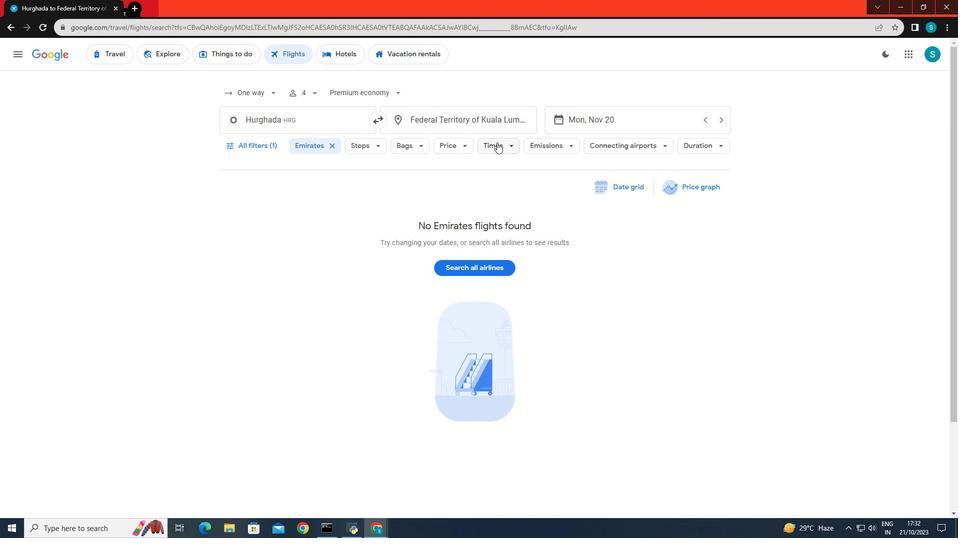 
Action: Mouse pressed left at (496, 142)
Screenshot: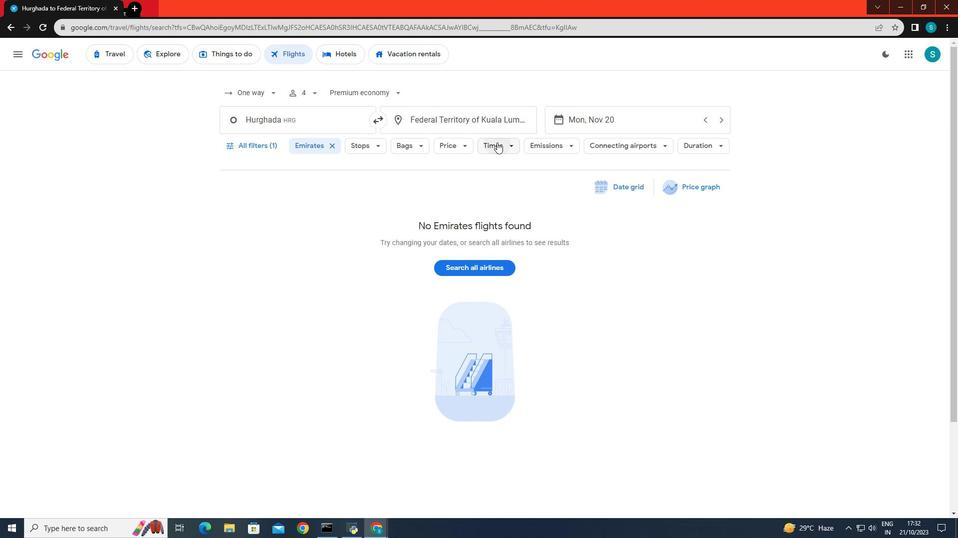 
Action: Mouse moved to (496, 244)
Screenshot: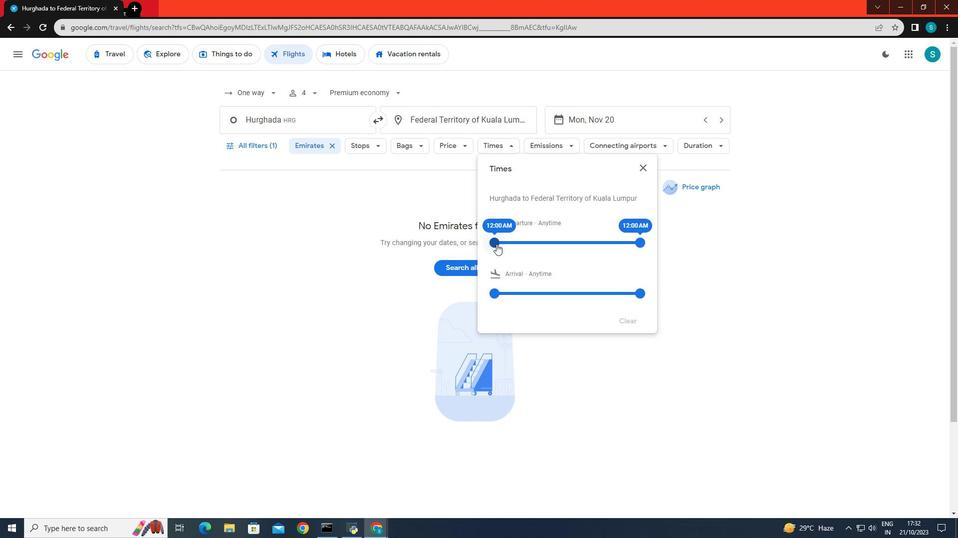
Action: Mouse pressed left at (496, 244)
Screenshot: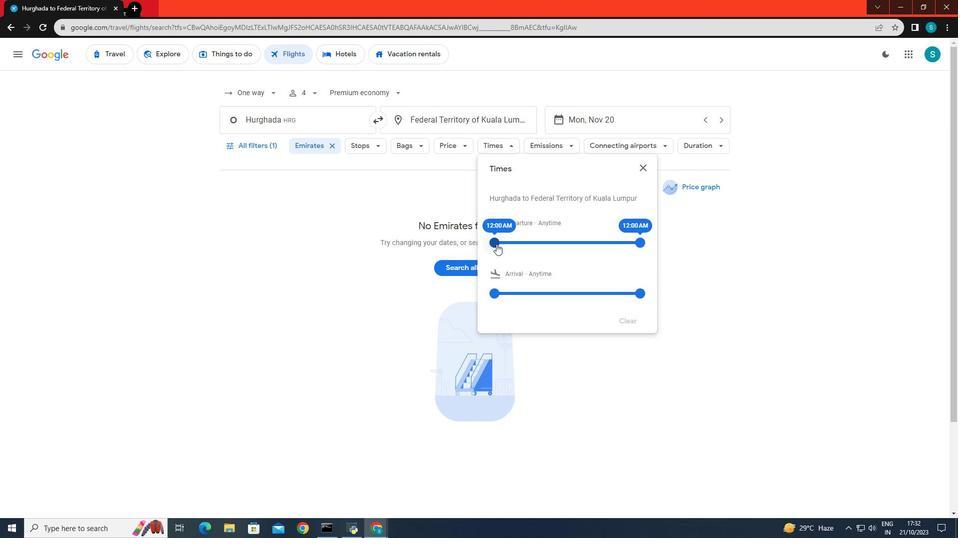 
Action: Mouse moved to (641, 245)
Screenshot: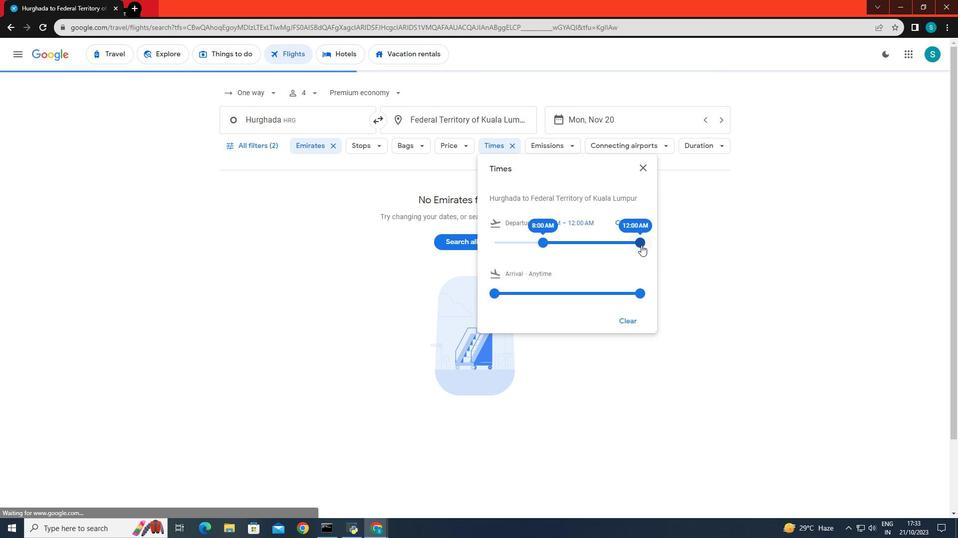 
Action: Mouse pressed left at (641, 245)
Screenshot: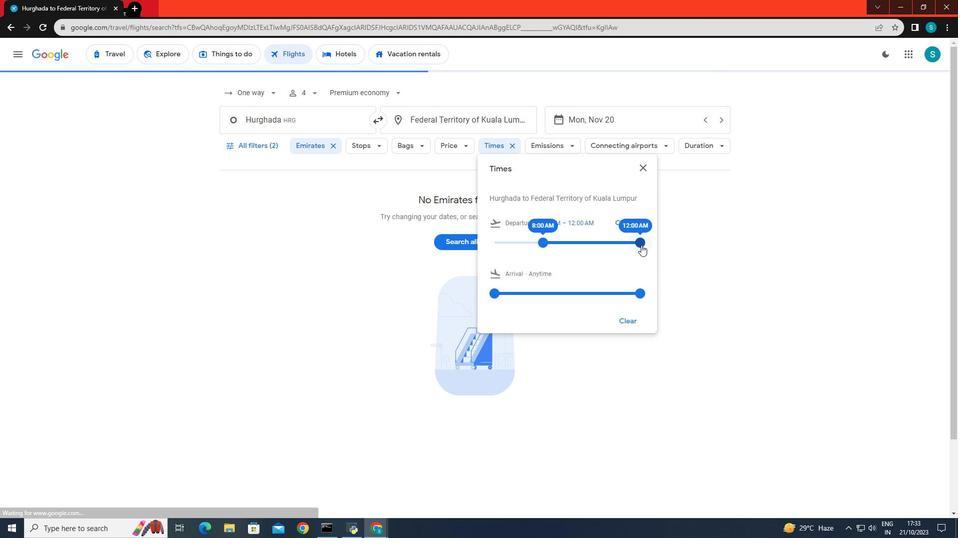 
Action: Mouse moved to (569, 361)
Screenshot: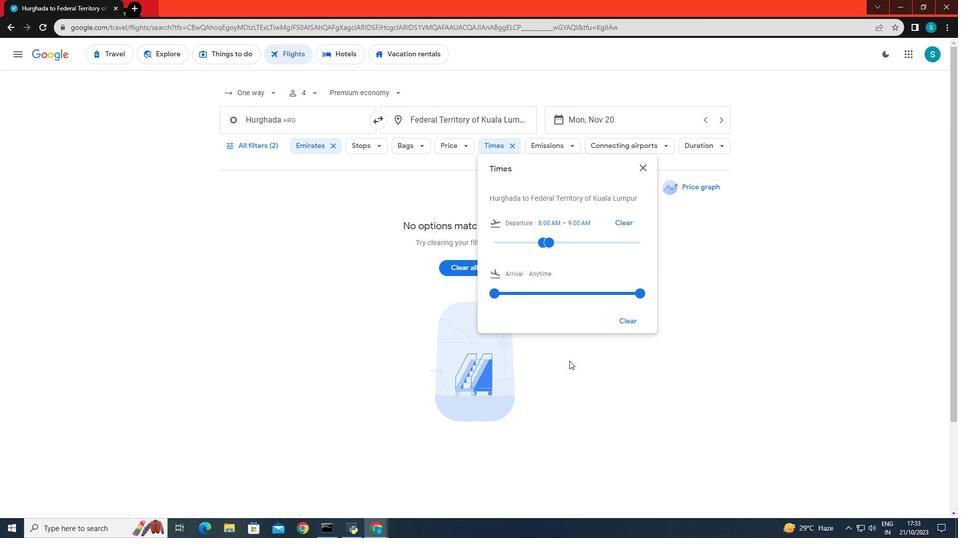 
Action: Mouse pressed left at (569, 361)
Screenshot: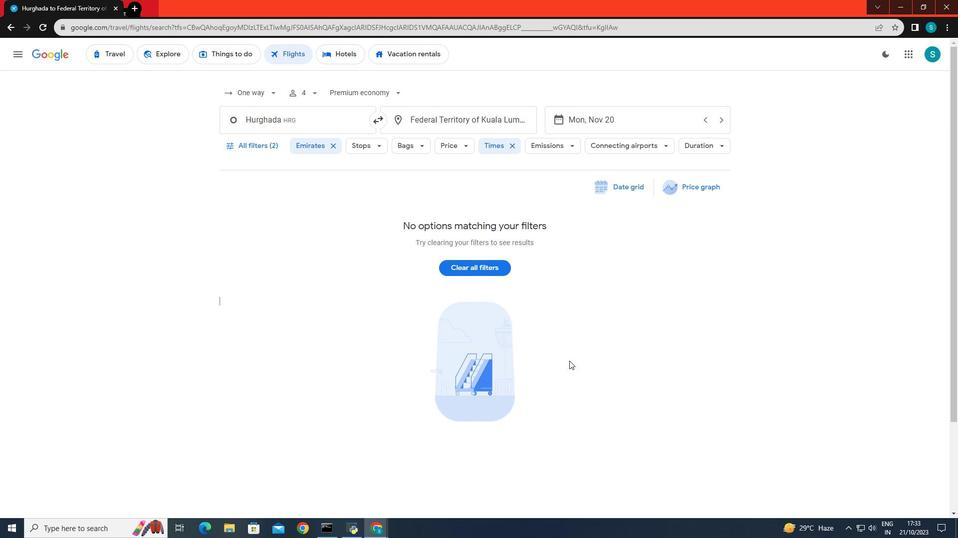 
Action: Mouse moved to (548, 142)
Screenshot: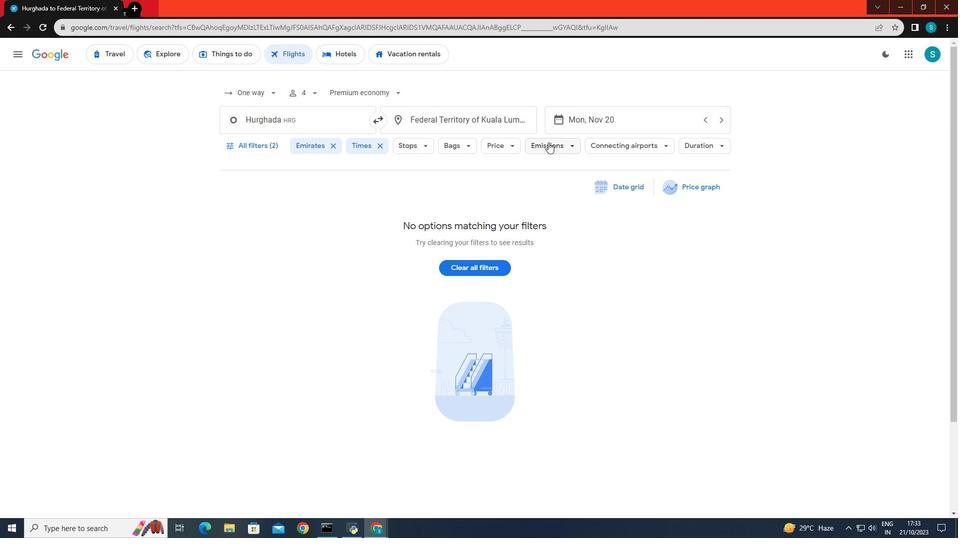 
Action: Mouse pressed left at (548, 142)
Screenshot: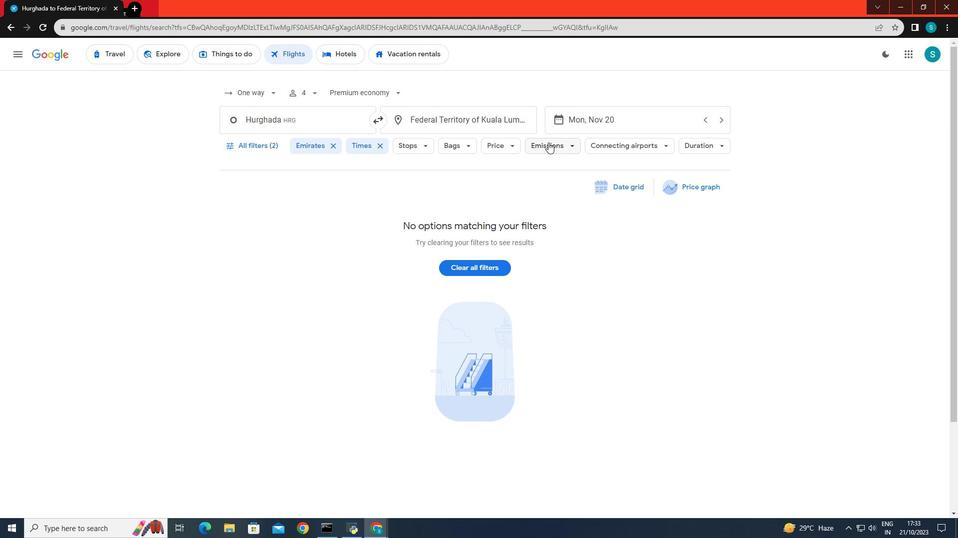 
Action: Mouse moved to (551, 198)
Screenshot: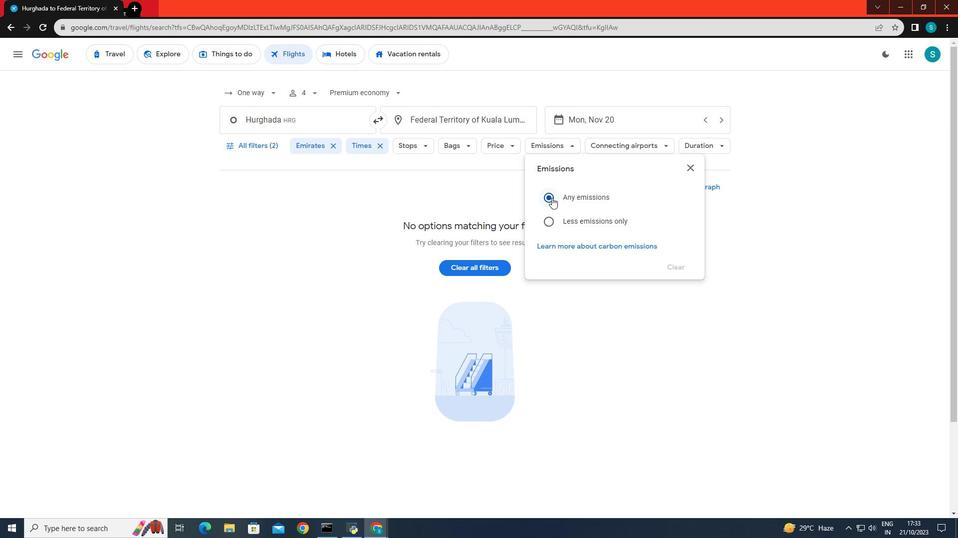 
Action: Mouse pressed left at (551, 198)
Screenshot: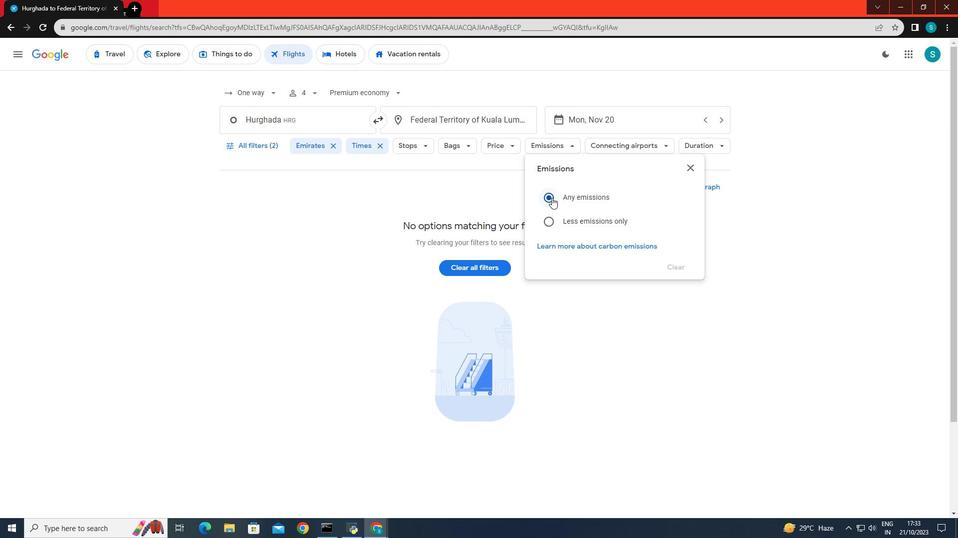 
Action: Mouse moved to (599, 306)
Screenshot: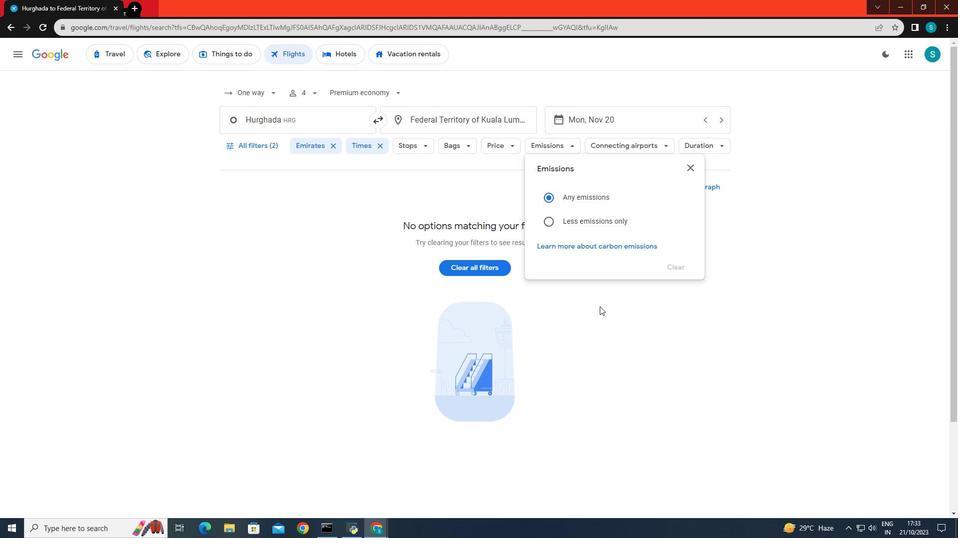
Action: Mouse pressed left at (599, 306)
Screenshot: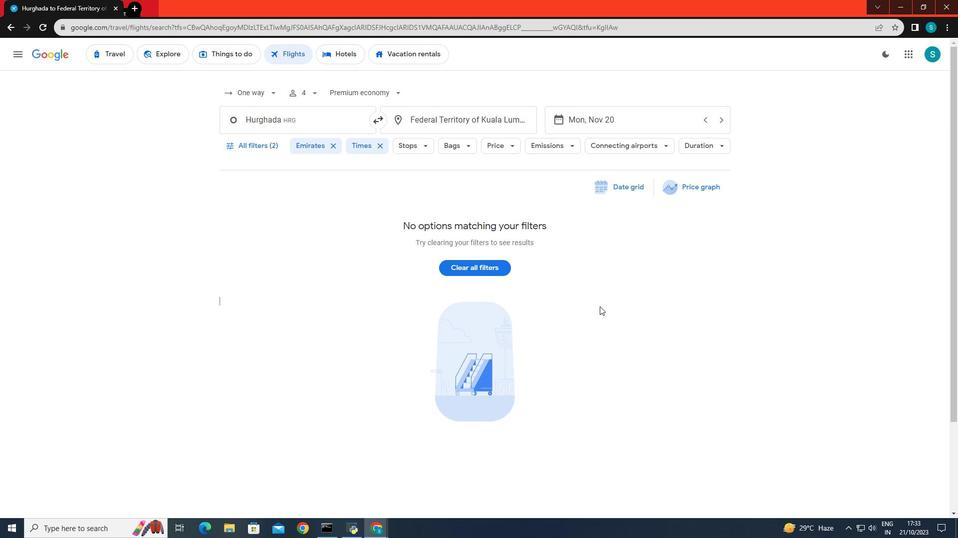 
Action: Mouse moved to (624, 142)
Screenshot: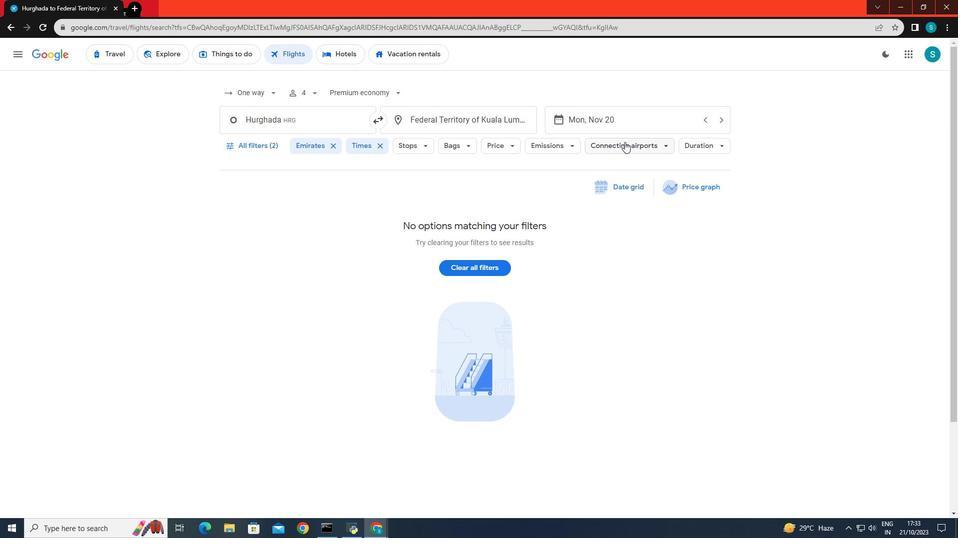 
Action: Mouse pressed left at (624, 142)
Screenshot: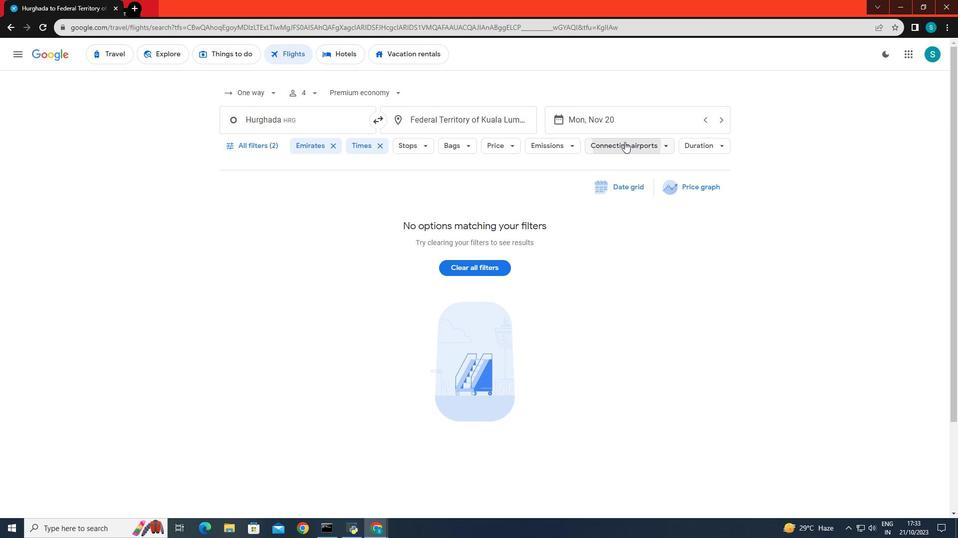 
Action: Mouse moved to (634, 303)
Screenshot: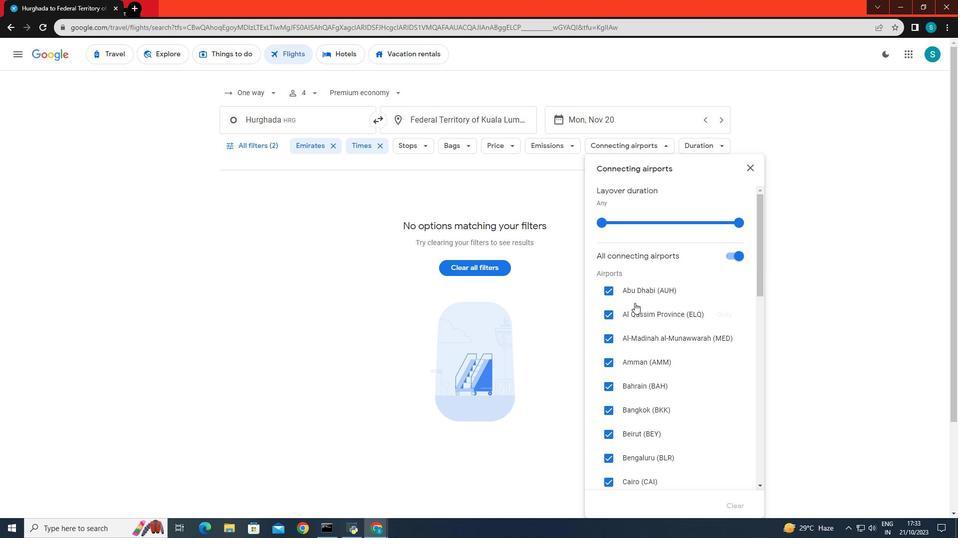 
Action: Mouse scrolled (634, 302) with delta (0, 0)
Screenshot: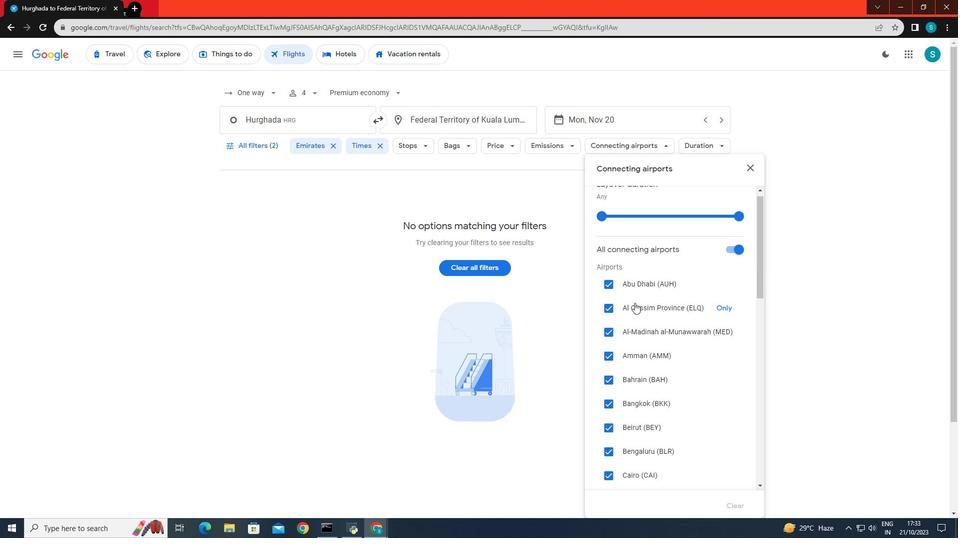 
Action: Mouse scrolled (634, 302) with delta (0, 0)
Screenshot: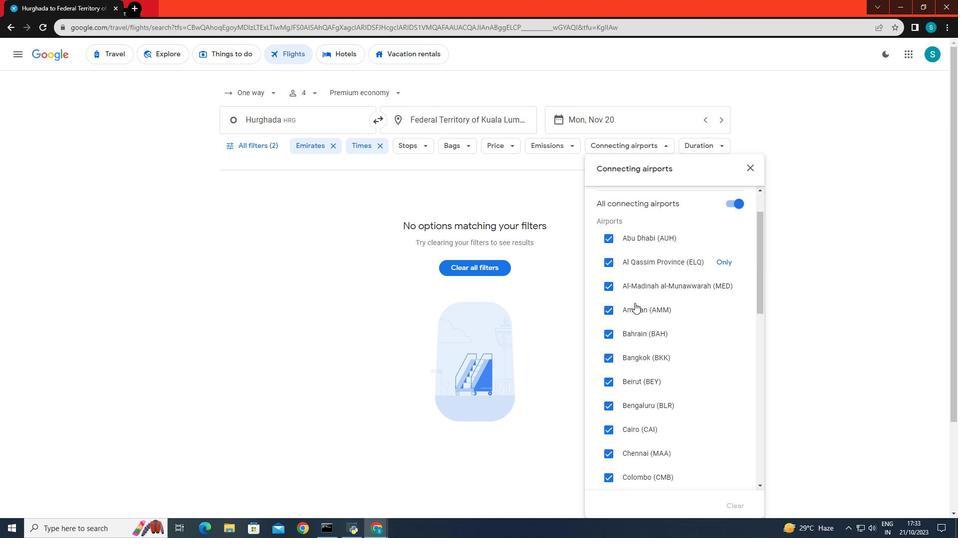 
Action: Mouse moved to (632, 320)
Screenshot: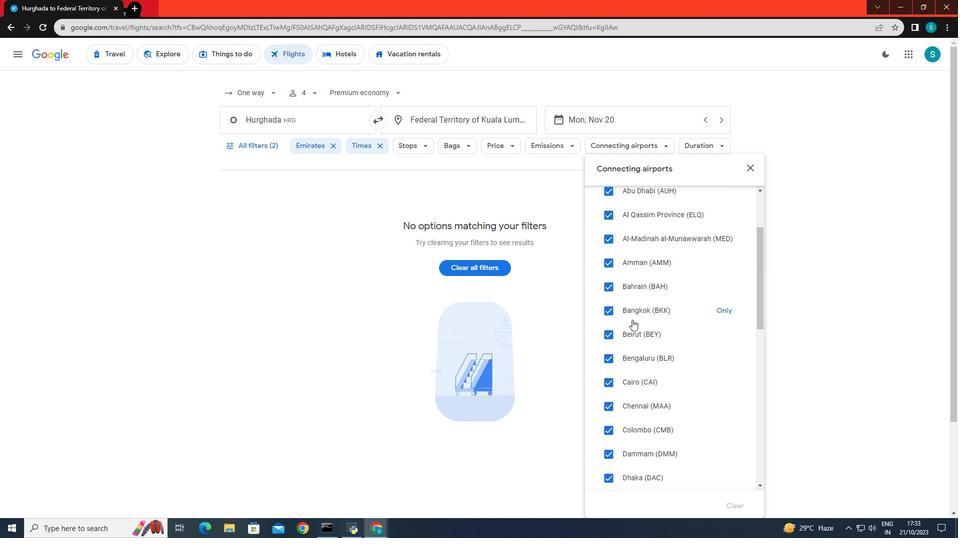 
Action: Mouse scrolled (632, 319) with delta (0, 0)
Screenshot: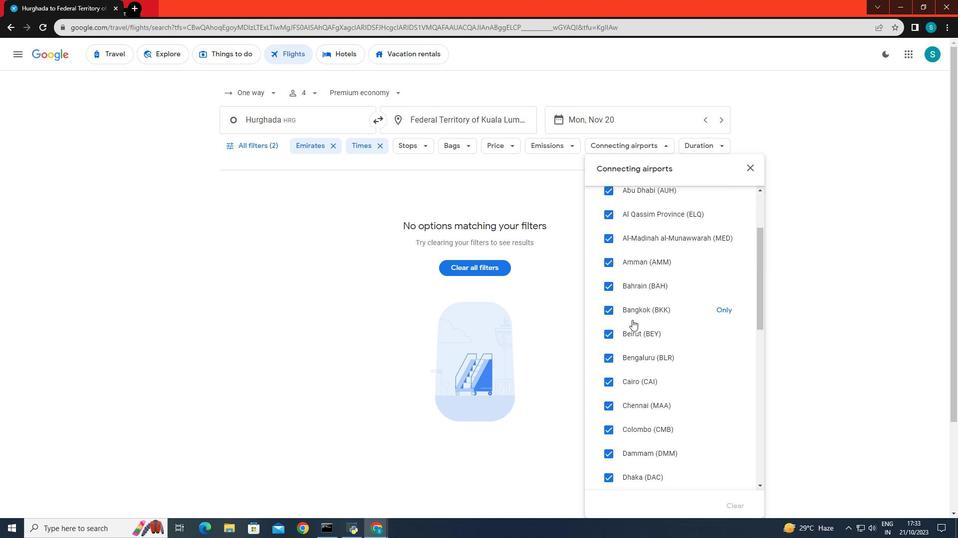
Action: Mouse moved to (633, 379)
Screenshot: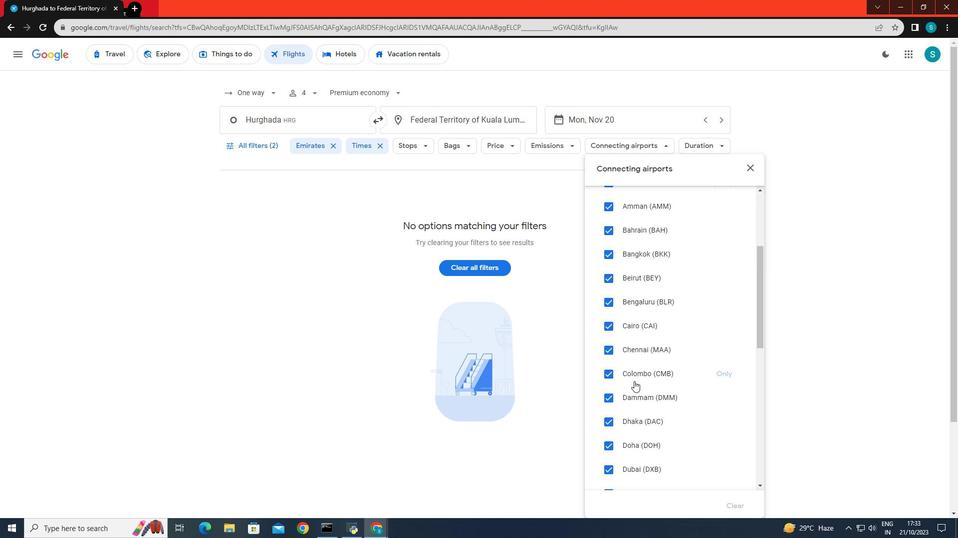 
Action: Mouse scrolled (633, 378) with delta (0, 0)
Screenshot: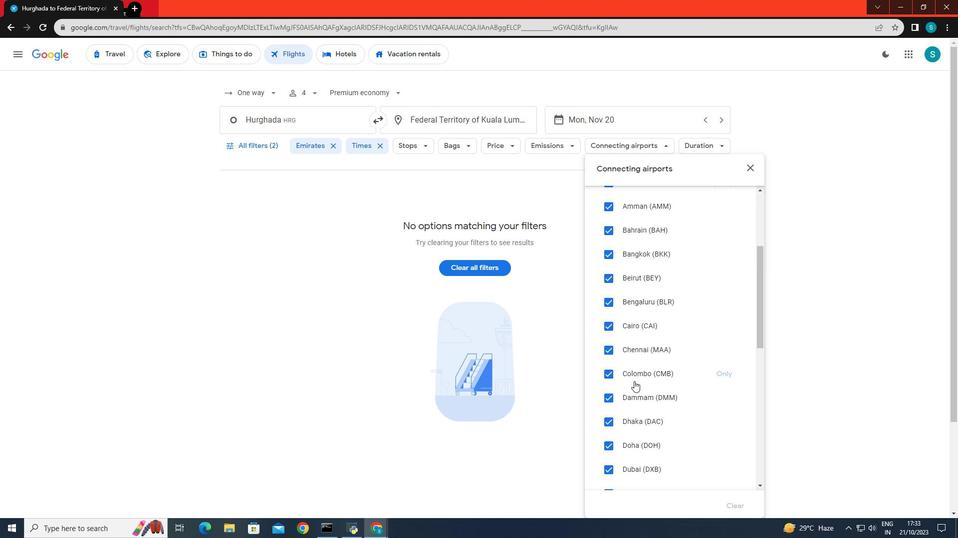 
Action: Mouse moved to (634, 381)
Screenshot: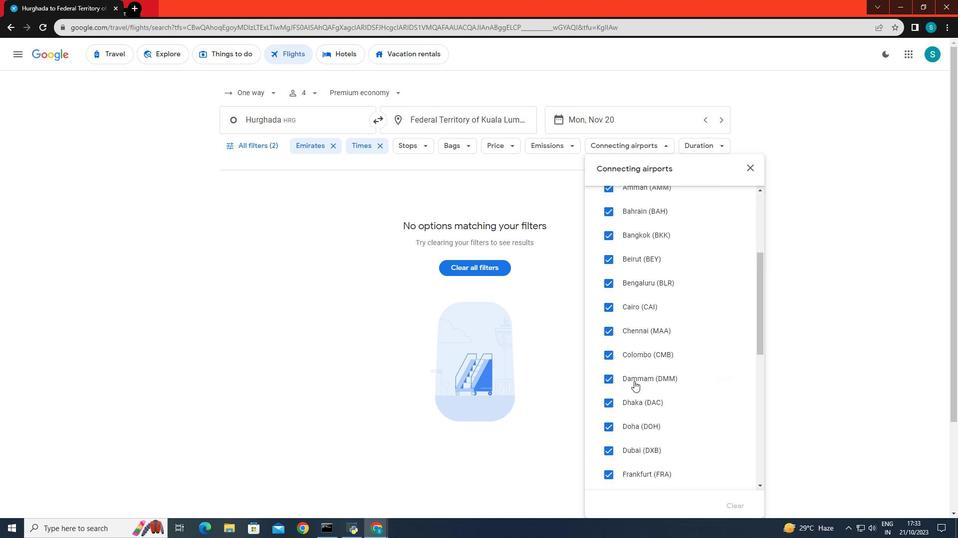 
Action: Mouse scrolled (634, 381) with delta (0, 0)
Screenshot: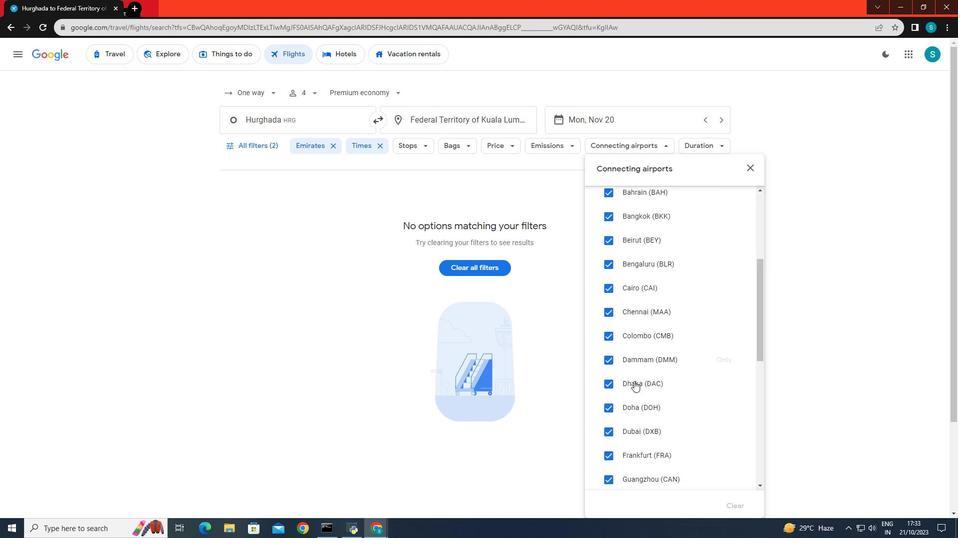 
Action: Mouse moved to (626, 378)
Screenshot: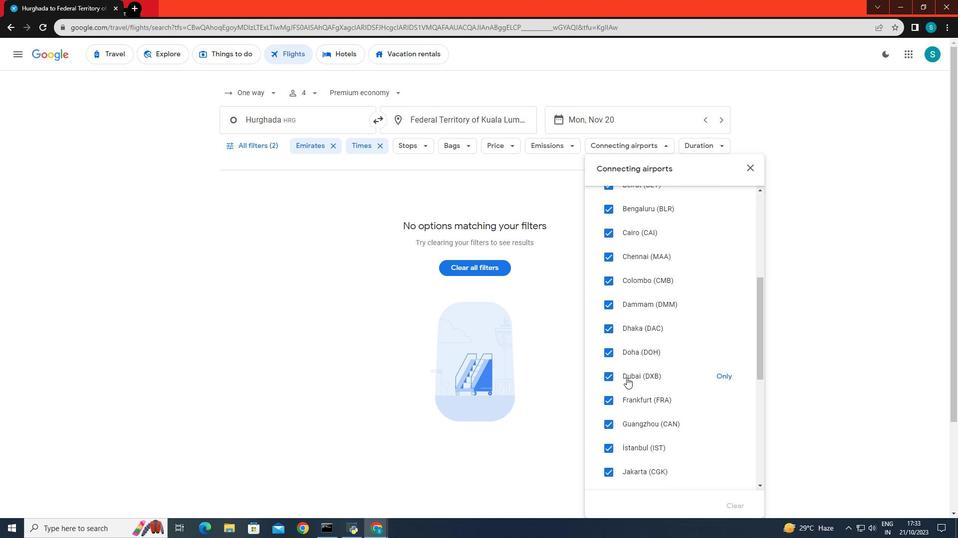 
Action: Mouse pressed left at (626, 378)
Screenshot: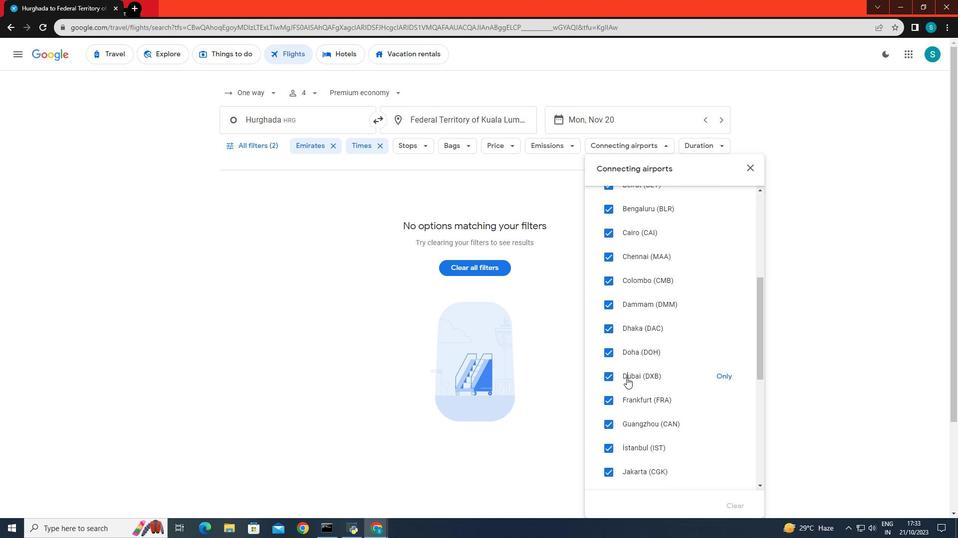 
Action: Mouse moved to (722, 375)
Screenshot: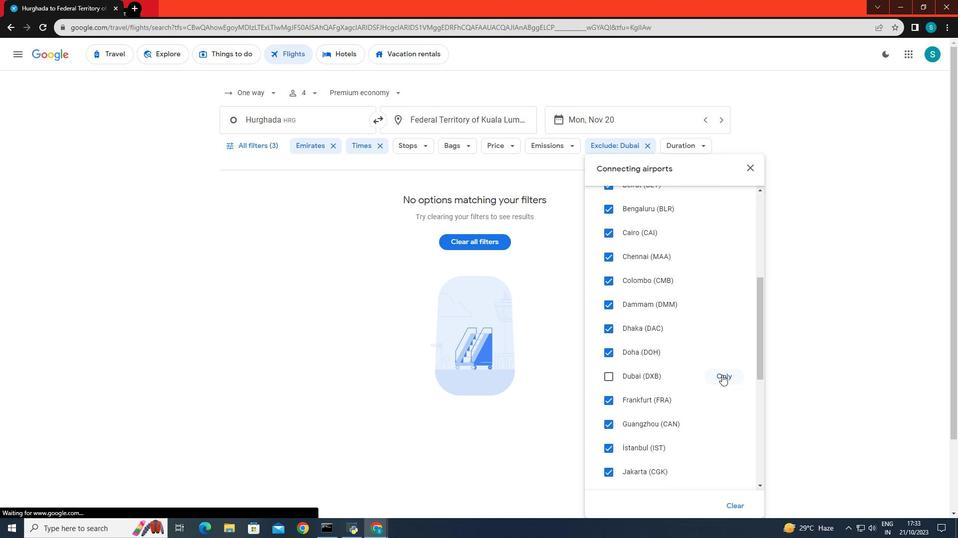
Action: Mouse pressed left at (722, 375)
Screenshot: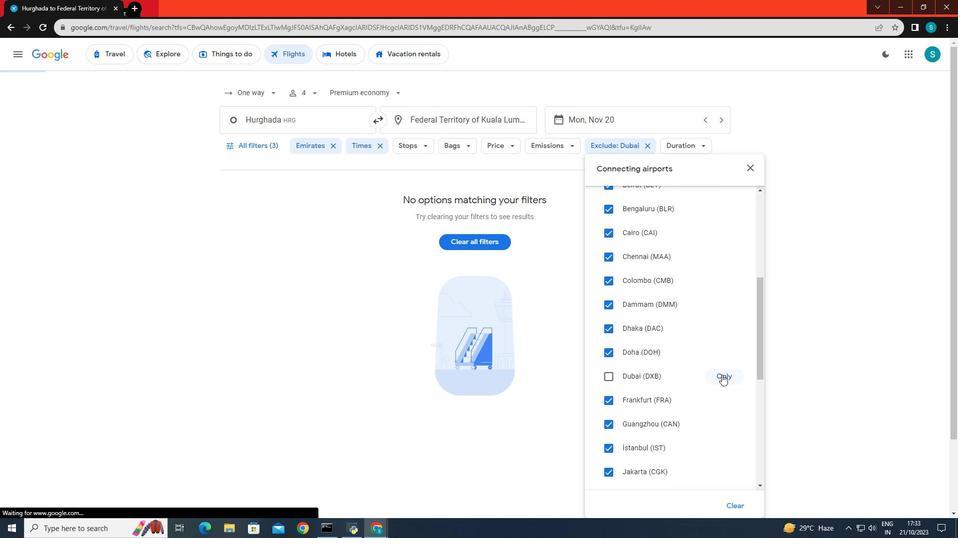 
Action: Mouse moved to (558, 410)
Screenshot: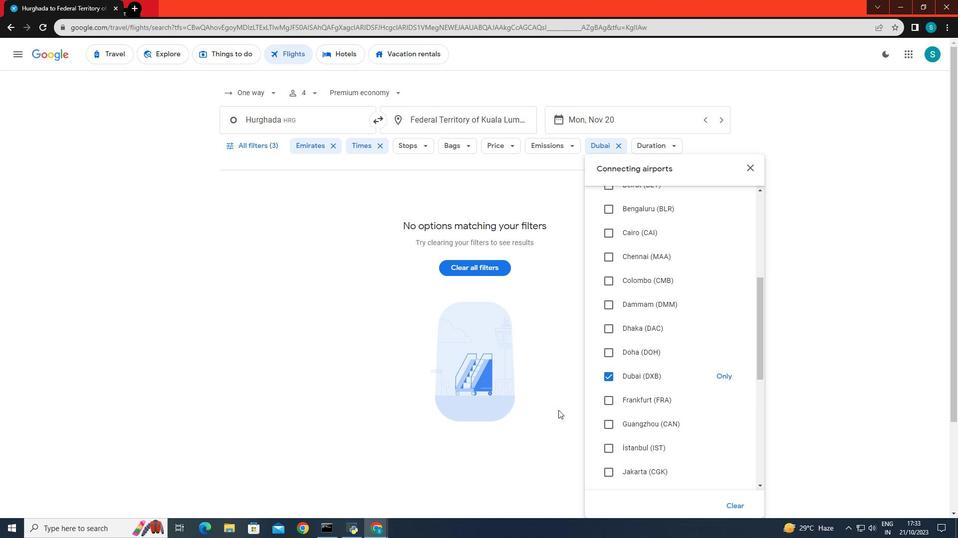 
Action: Mouse pressed left at (558, 410)
Screenshot: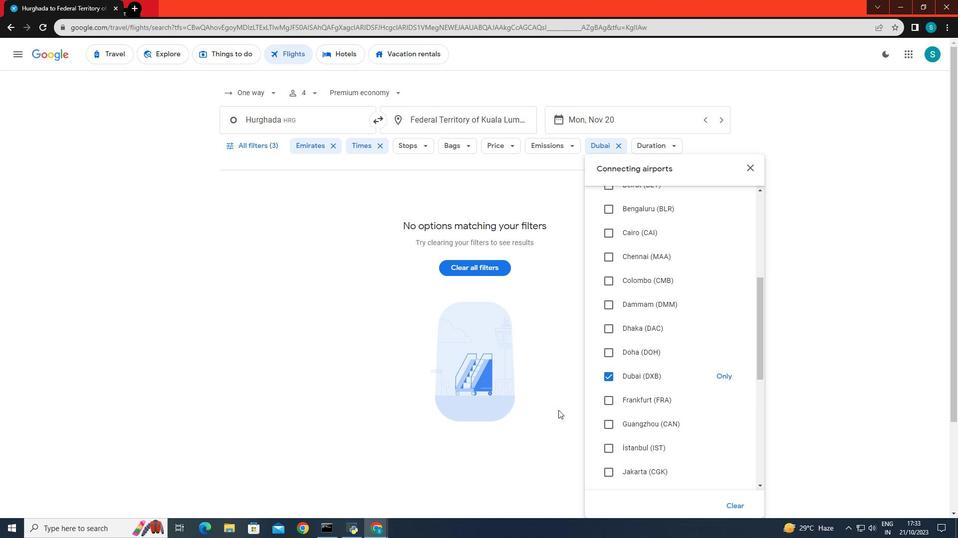 
Action: Mouse moved to (558, 410)
Screenshot: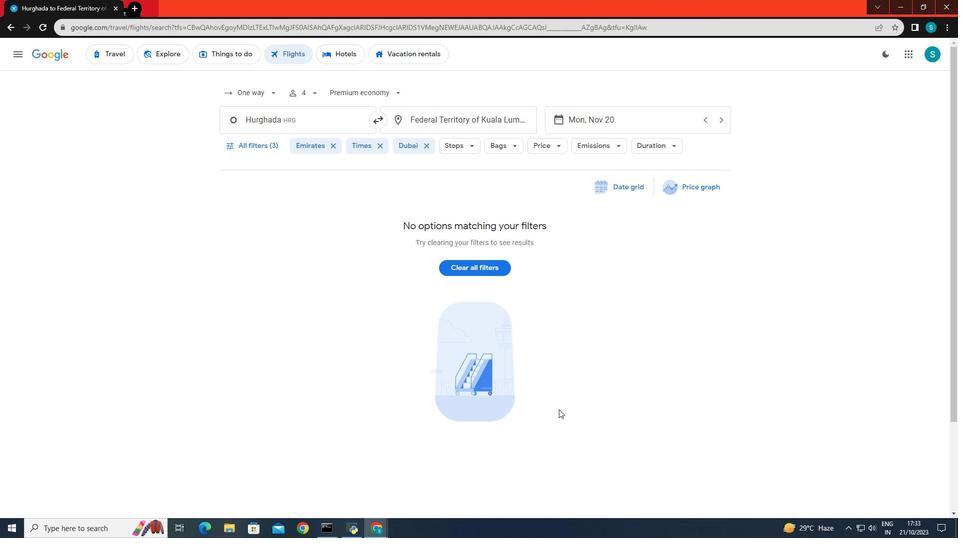 
